 Task: Add an event with the title Candidate Final Interview Round, date '2024/04/14', time 7:30 AM to 9:30 AMand add a description: The training workshop will be facilitated by experienced leadership experts who will provide guidance, insights, and practical tips throughout the session. Participants will have ample opportunities to ask questions, share experiences, and receive personalized feedback on their leadership development., put the event into Red category, logged in from the account softage.2@softage.netand send the event invitation to softage.6@softage.net and softage.7@softage.net. Set a reminder for the event 2 hour before
Action: Mouse moved to (93, 94)
Screenshot: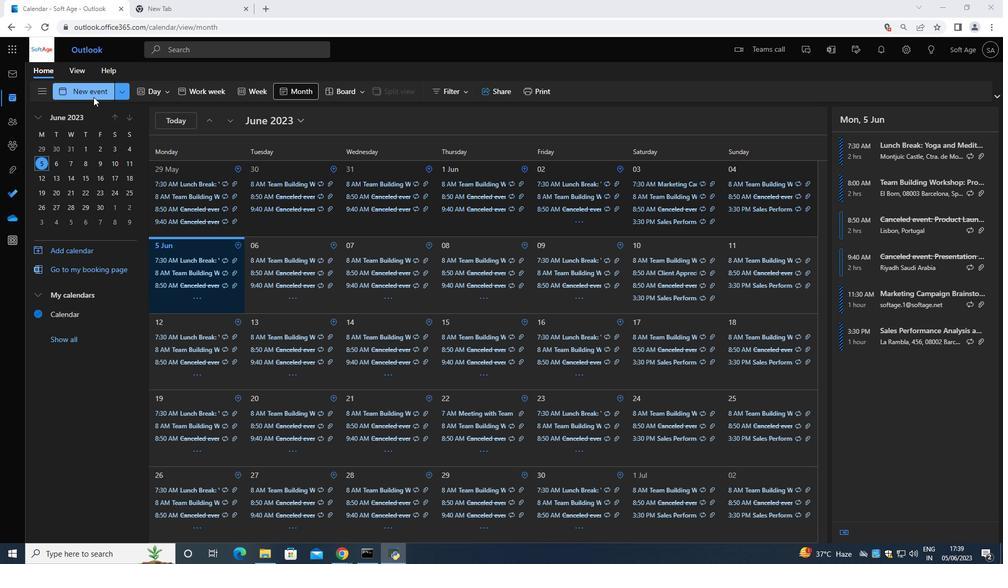 
Action: Mouse pressed left at (93, 94)
Screenshot: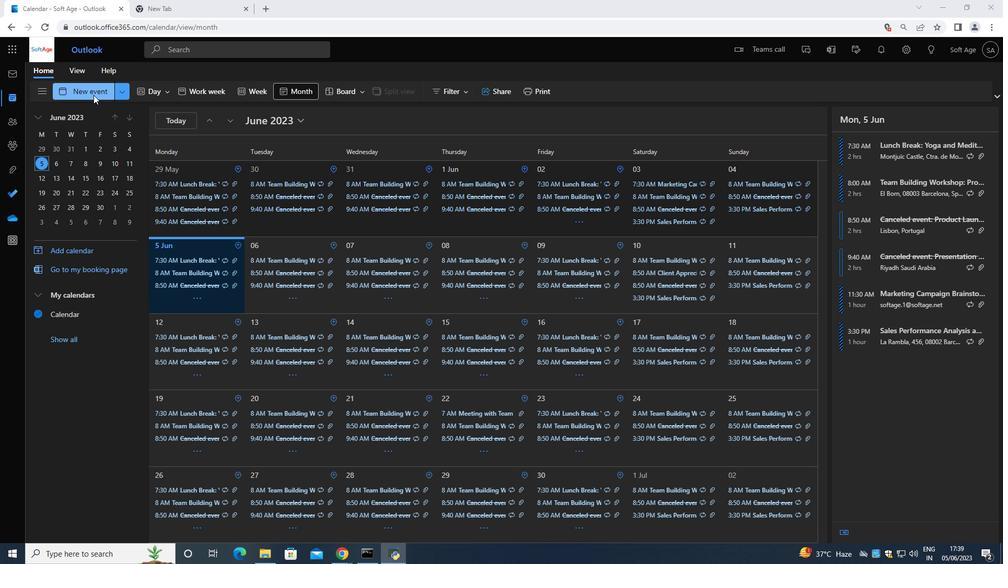 
Action: Mouse moved to (237, 145)
Screenshot: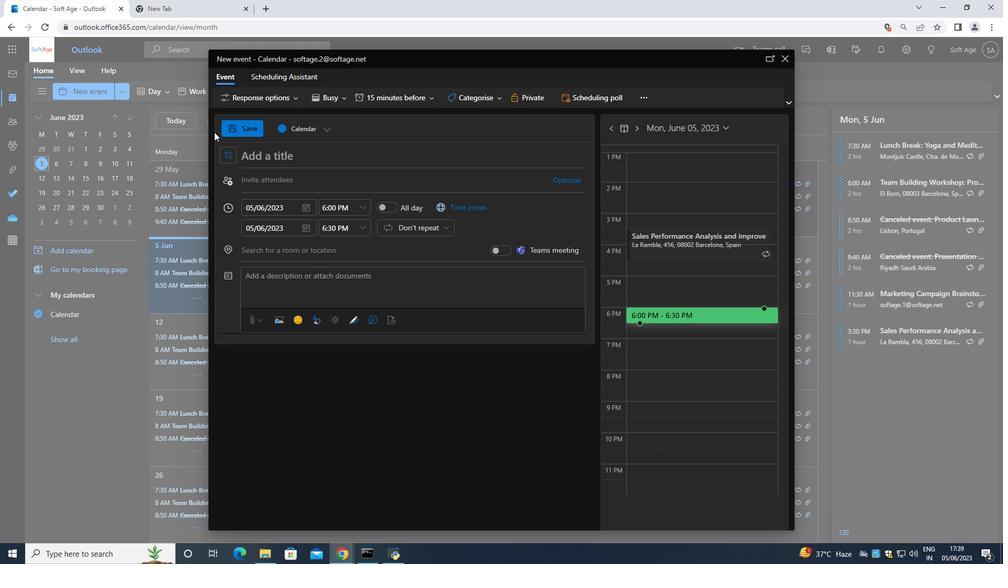 
Action: Key pressed <Key.shift>Candidate<Key.space><Key.shift><Key.shift><Key.shift><Key.shift><Key.shift><Key.shift><Key.shift><Key.shift>Final<Key.space><Key.shift><Key.shift><Key.shift><Key.shift><Key.shift><Key.shift><Key.shift><Key.shift><Key.shift><Key.shift><Key.shift><Key.shift><Key.shift>Interview<Key.space><Key.shift>Round<Key.space>
Screenshot: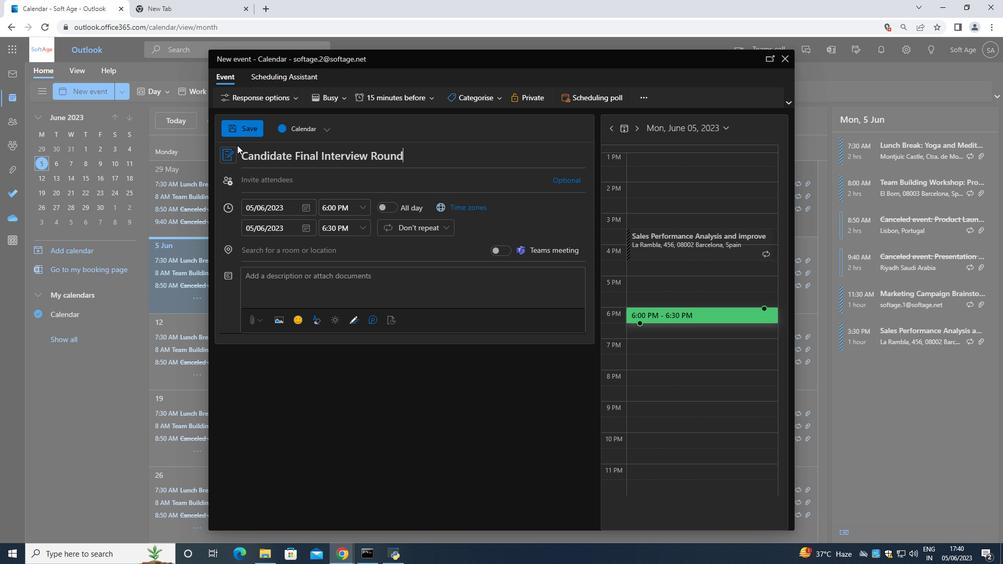 
Action: Mouse moved to (308, 212)
Screenshot: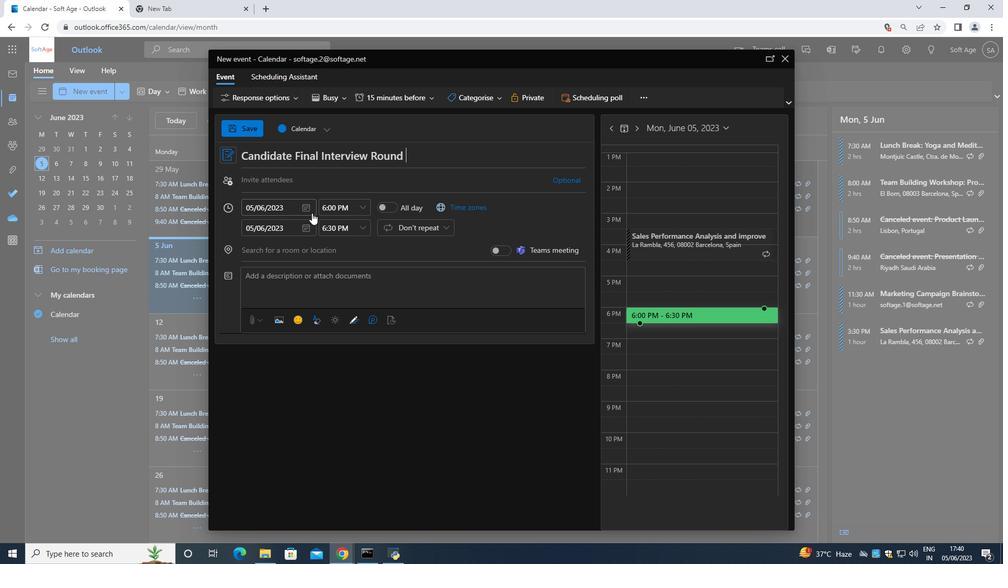 
Action: Mouse pressed left at (308, 212)
Screenshot: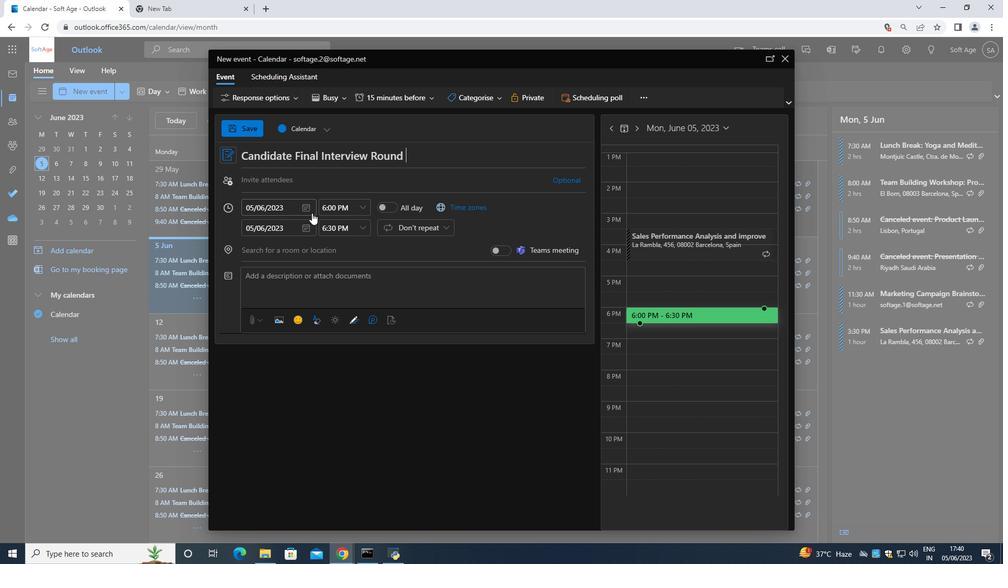 
Action: Mouse moved to (339, 224)
Screenshot: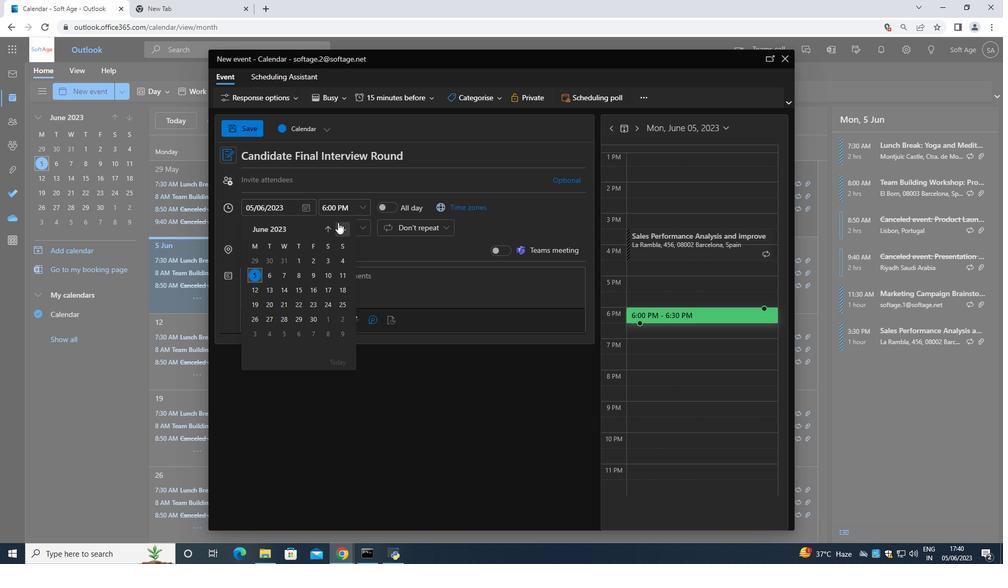 
Action: Mouse pressed left at (339, 224)
Screenshot: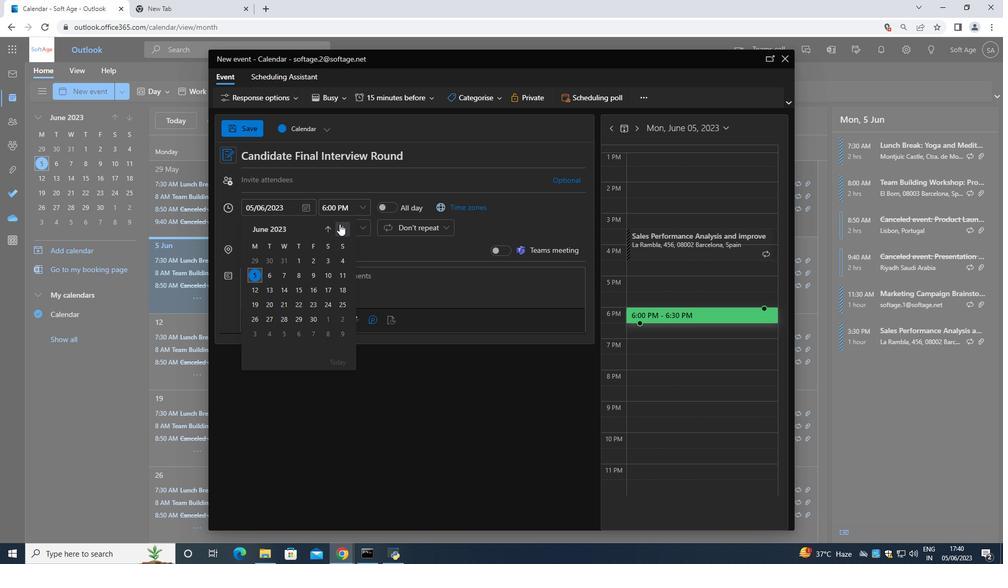 
Action: Mouse pressed left at (339, 224)
Screenshot: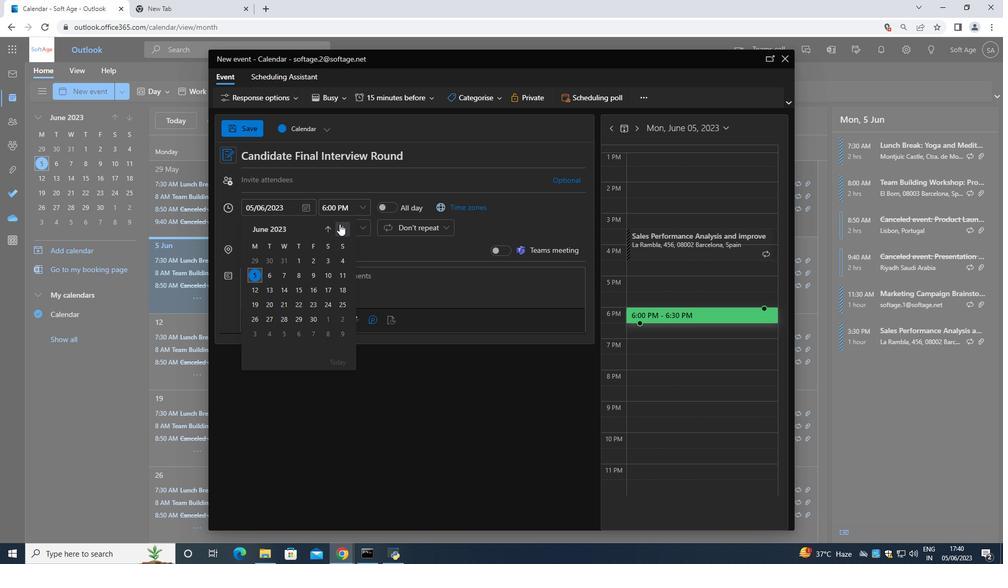 
Action: Mouse moved to (339, 224)
Screenshot: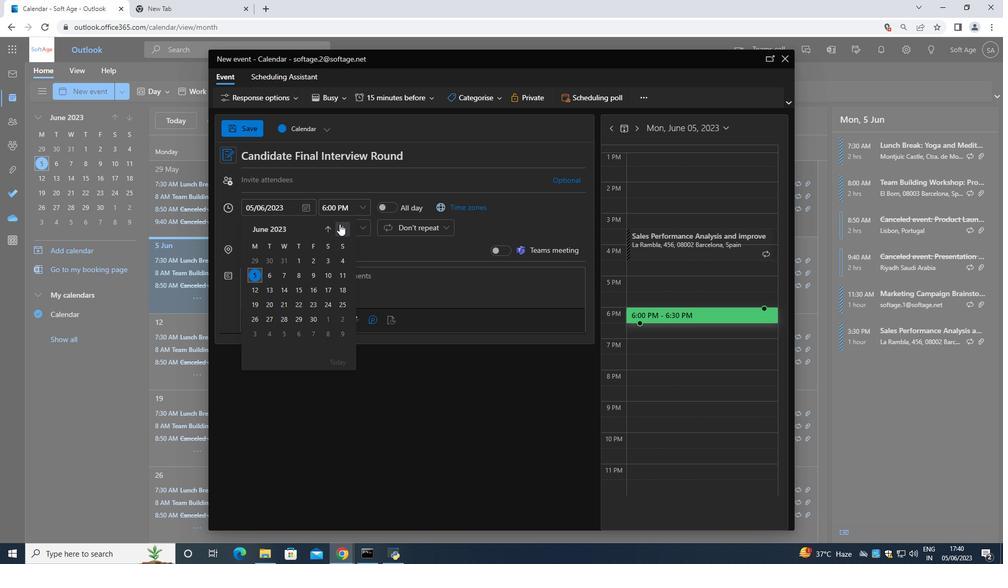 
Action: Mouse pressed left at (339, 224)
Screenshot: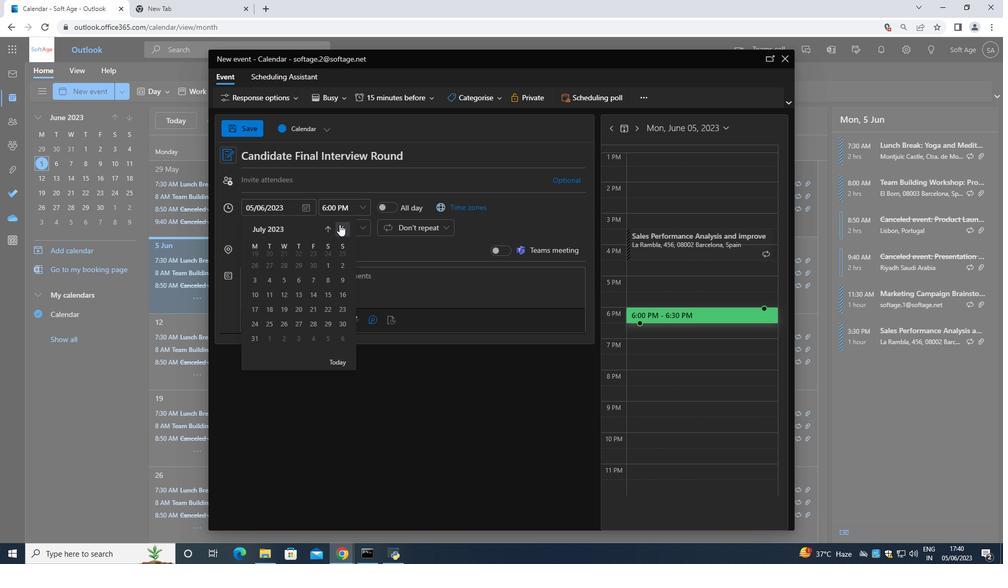 
Action: Mouse pressed left at (339, 224)
Screenshot: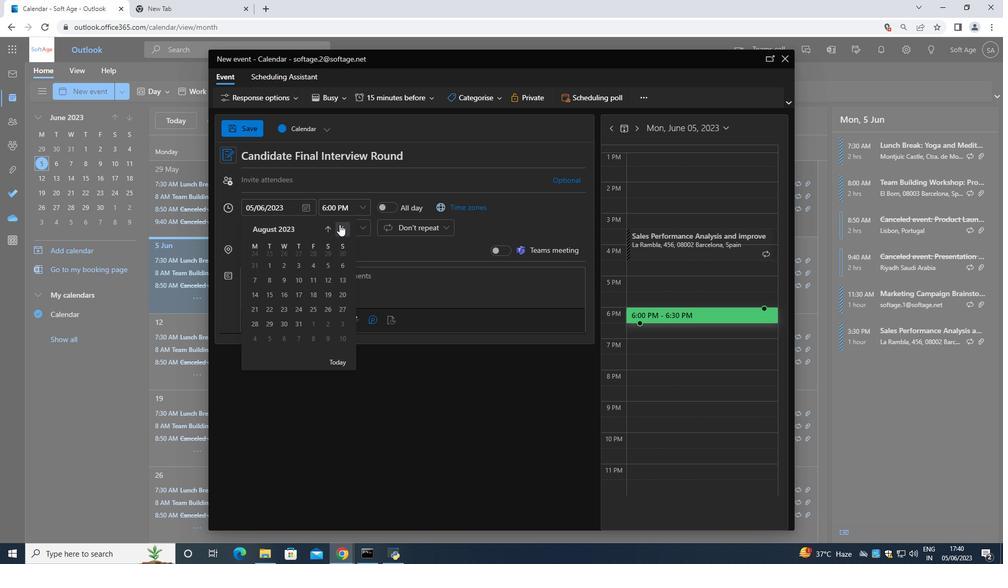 
Action: Mouse moved to (340, 224)
Screenshot: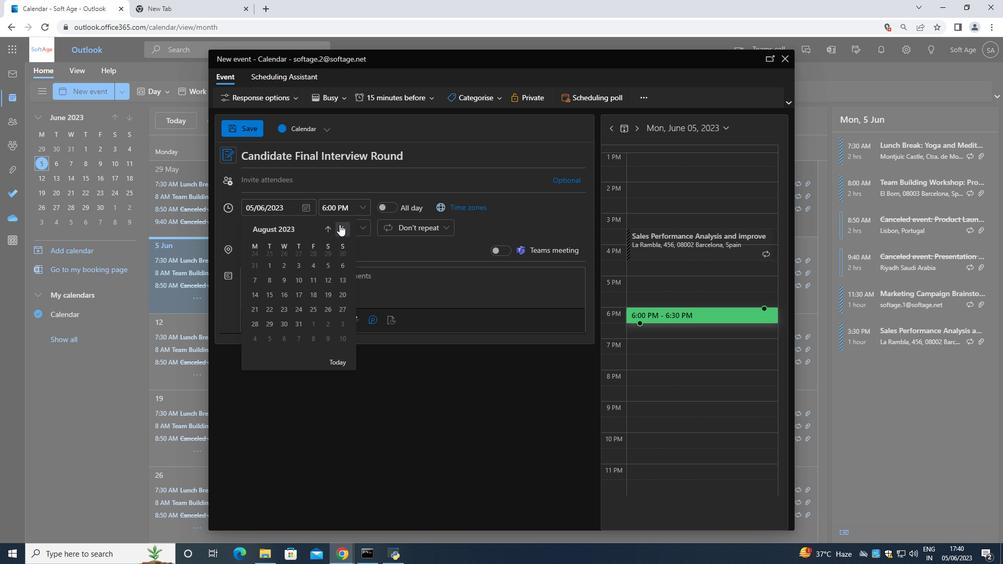 
Action: Mouse pressed left at (340, 224)
Screenshot: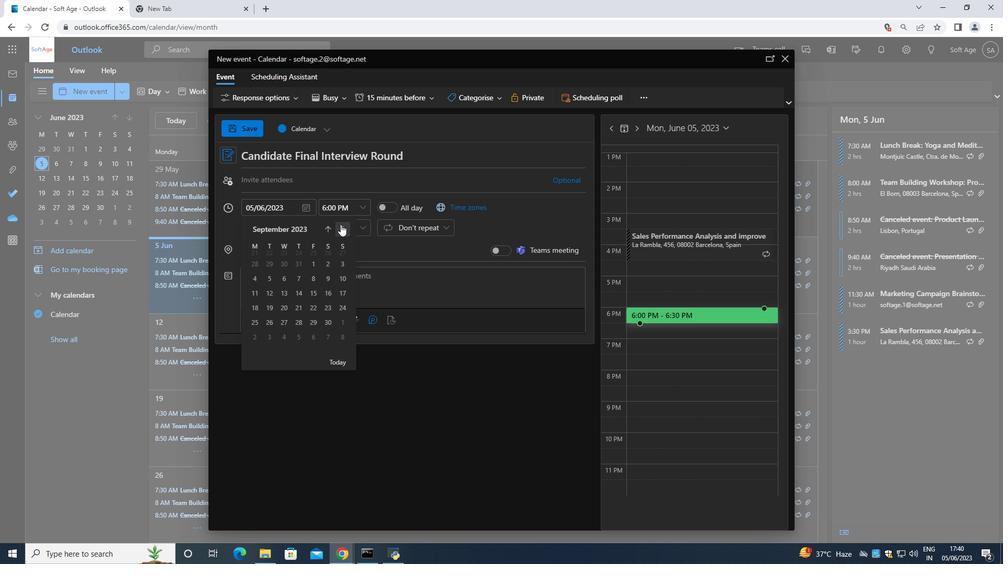 
Action: Mouse pressed left at (340, 224)
Screenshot: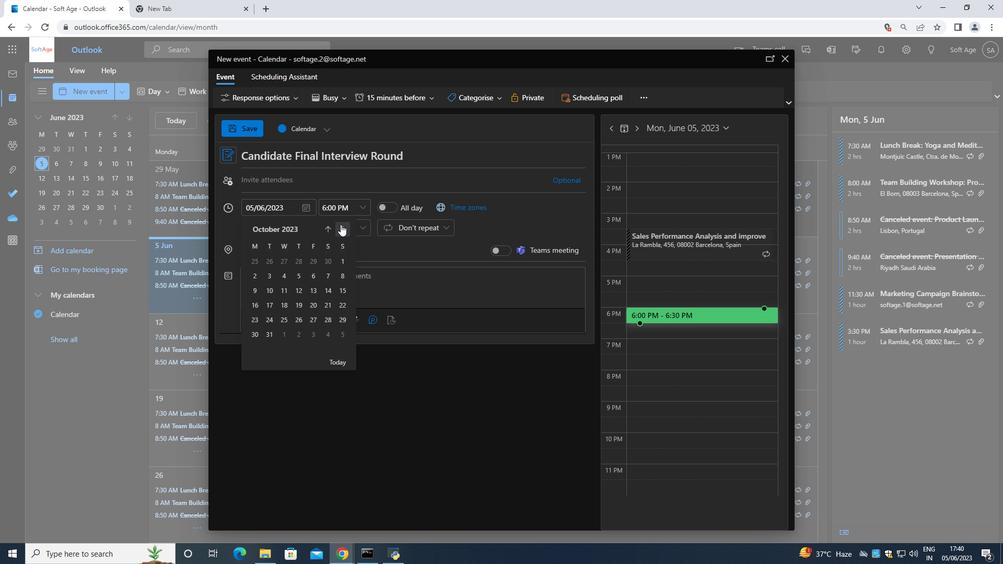 
Action: Mouse pressed left at (340, 224)
Screenshot: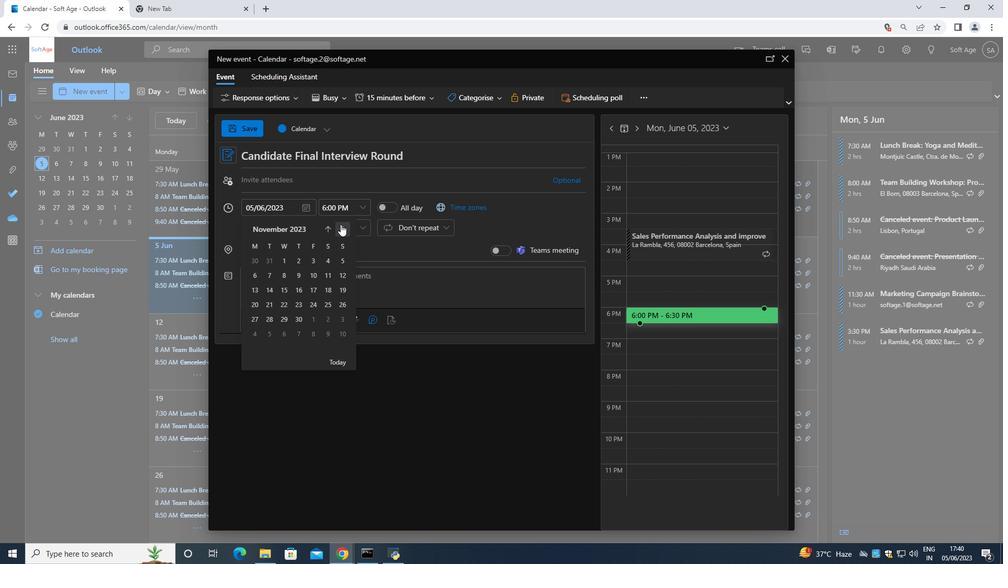 
Action: Mouse pressed left at (340, 224)
Screenshot: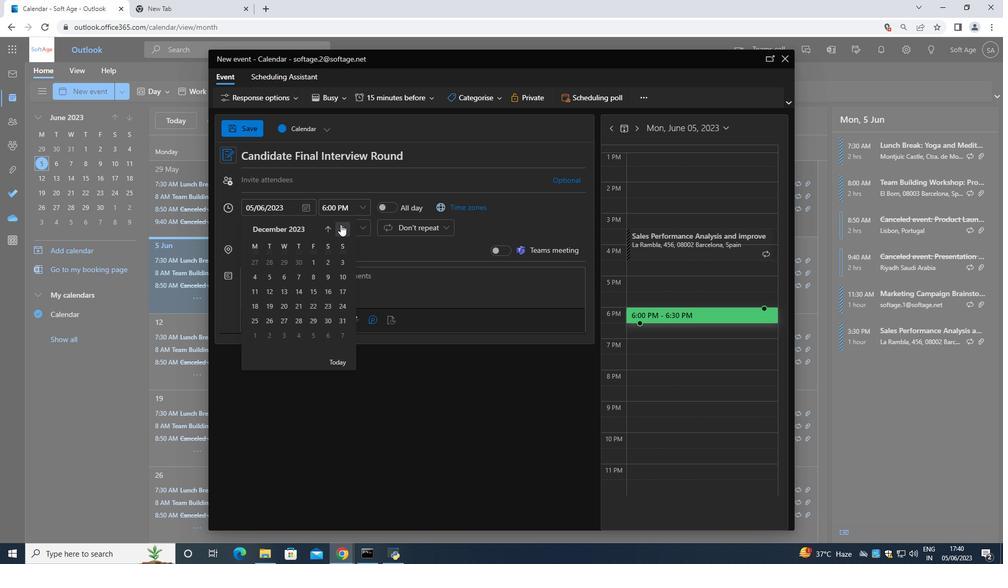 
Action: Mouse pressed left at (340, 224)
Screenshot: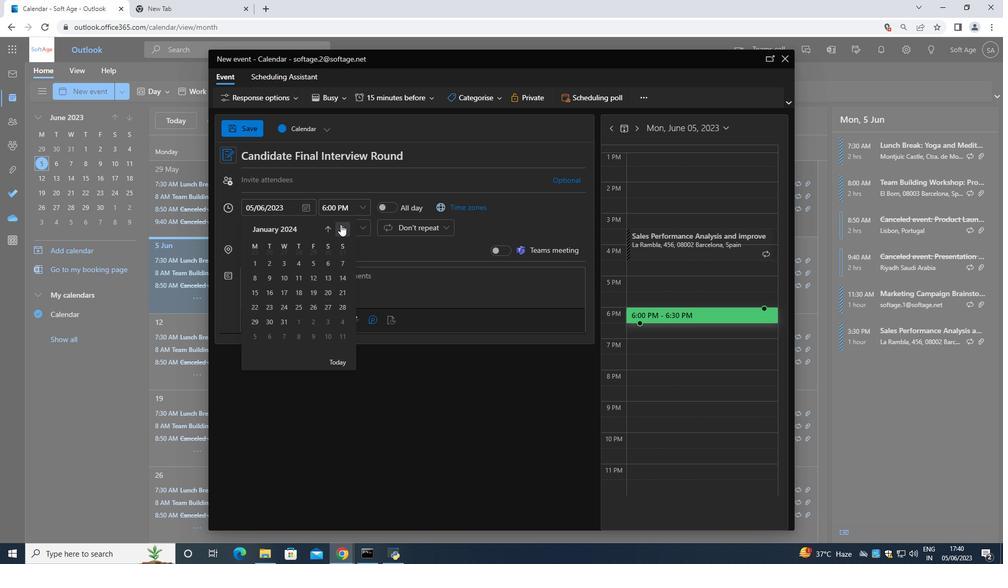 
Action: Mouse pressed left at (340, 224)
Screenshot: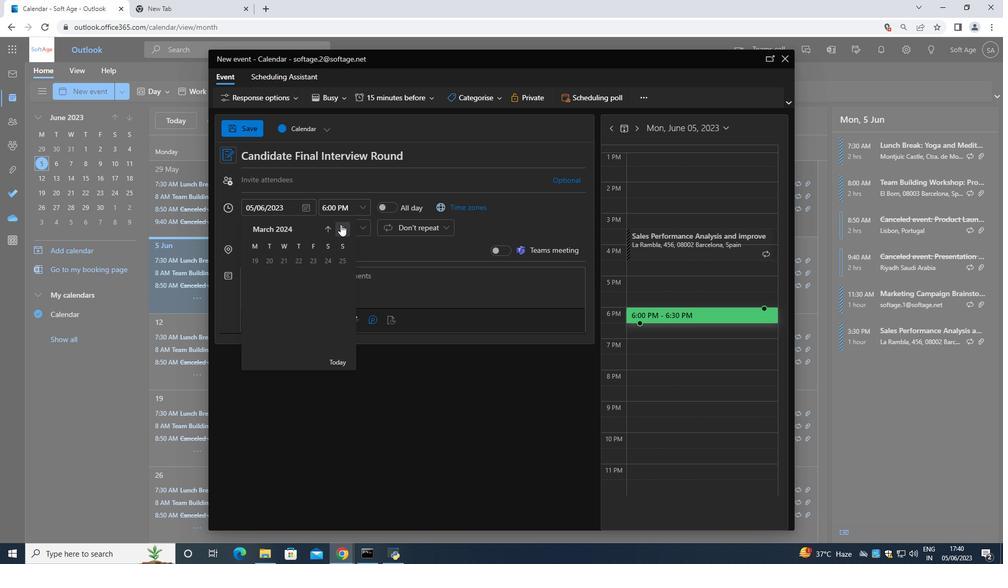 
Action: Mouse moved to (339, 275)
Screenshot: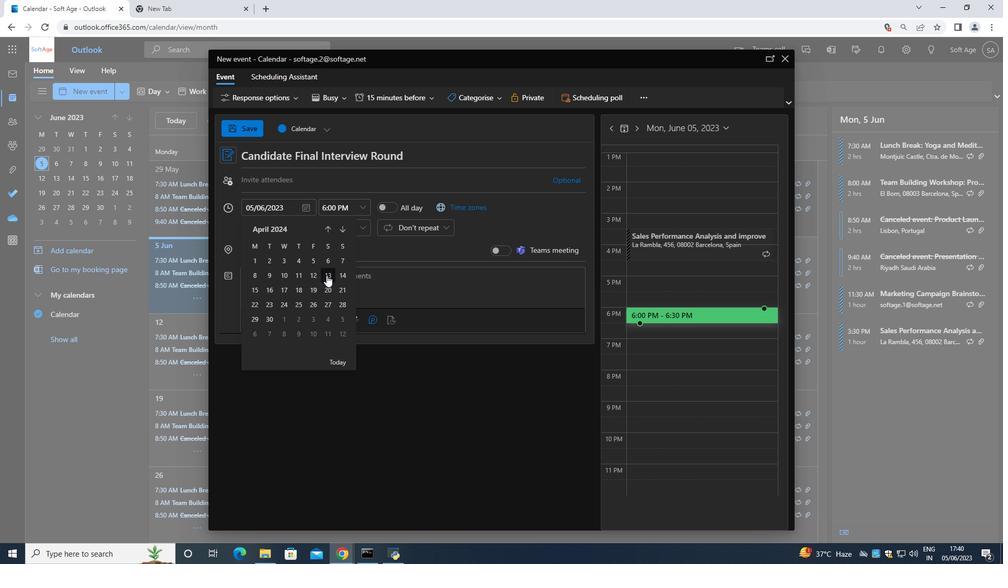 
Action: Mouse pressed left at (339, 275)
Screenshot: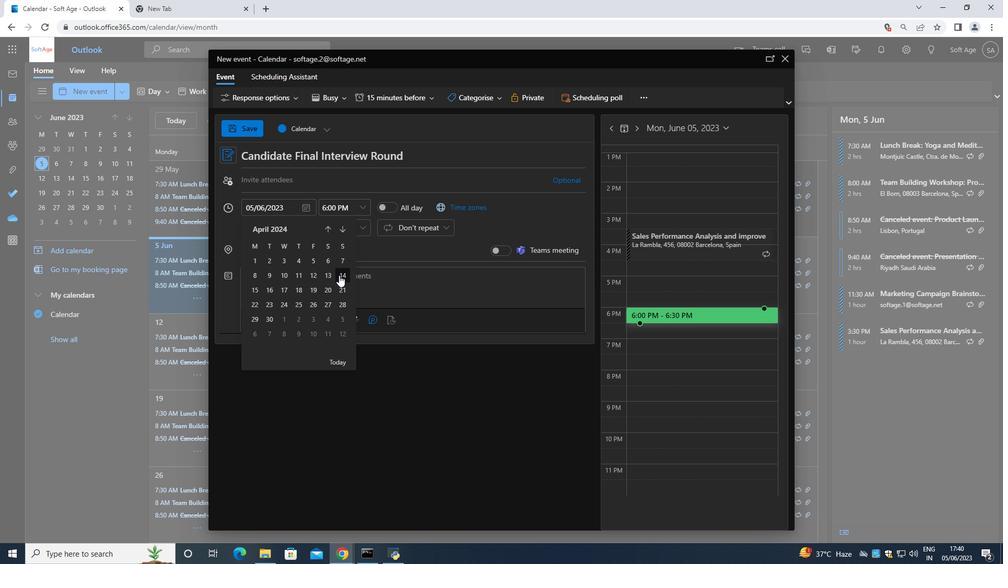 
Action: Mouse moved to (358, 208)
Screenshot: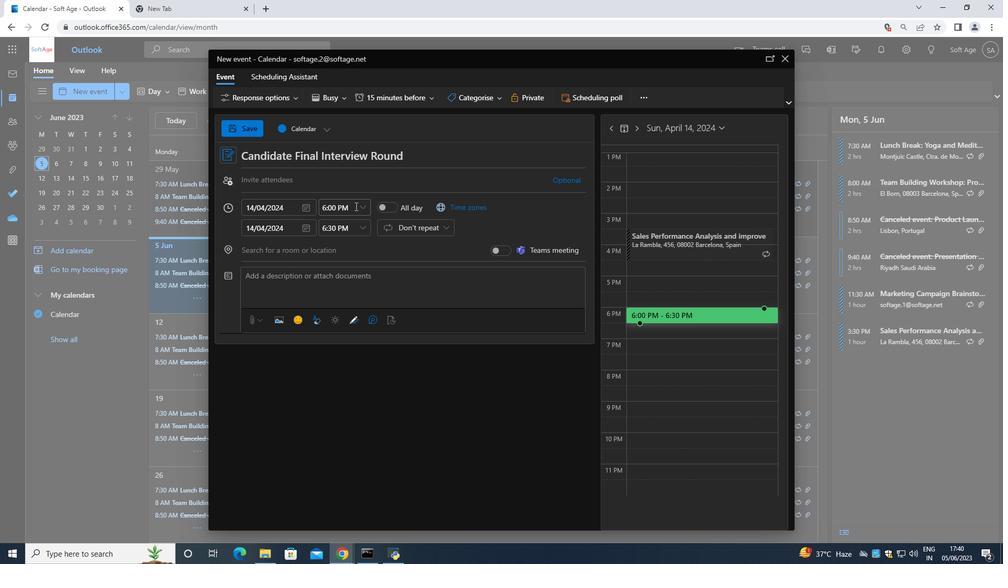 
Action: Mouse pressed left at (358, 208)
Screenshot: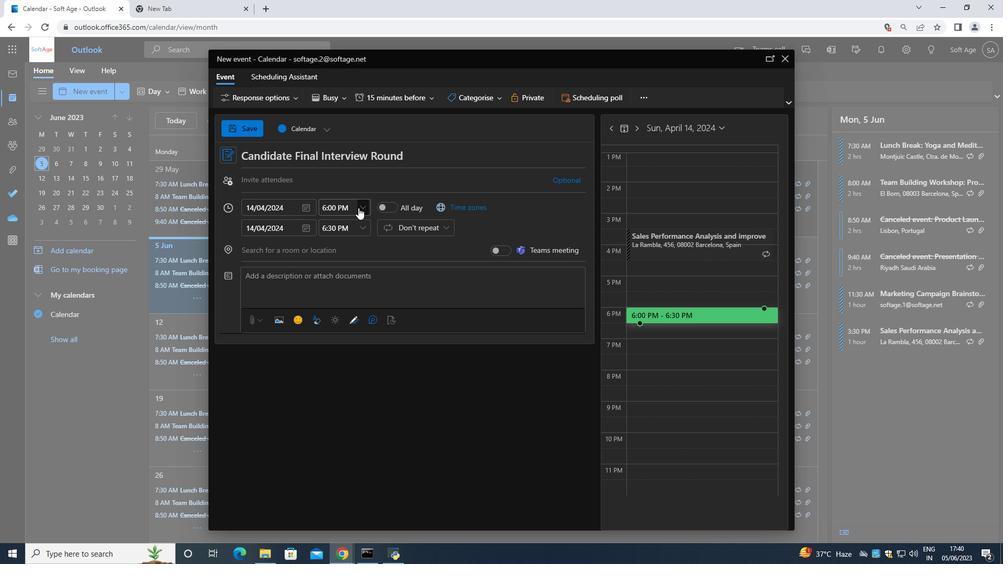 
Action: Mouse moved to (351, 235)
Screenshot: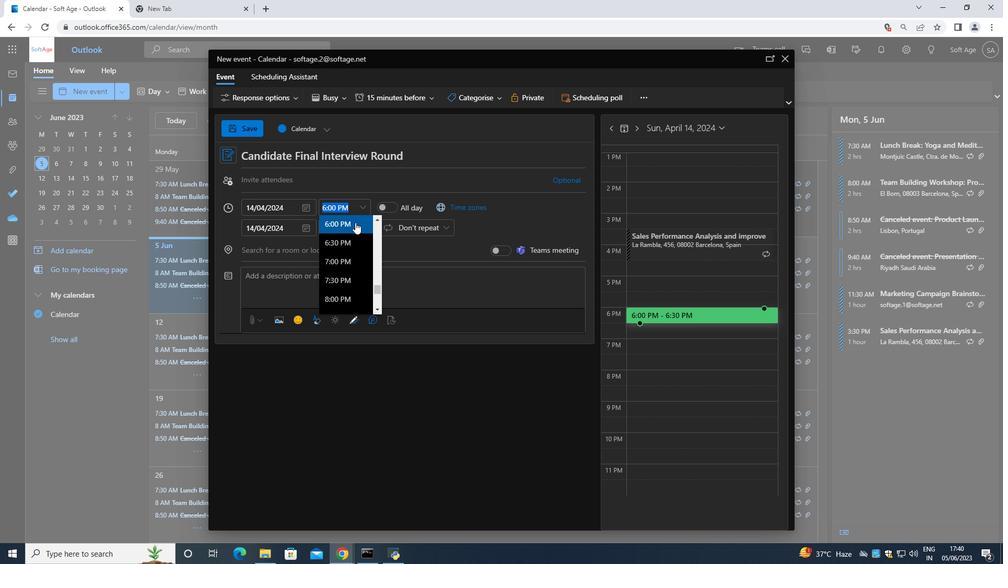 
Action: Mouse scrolled (351, 235) with delta (0, 0)
Screenshot: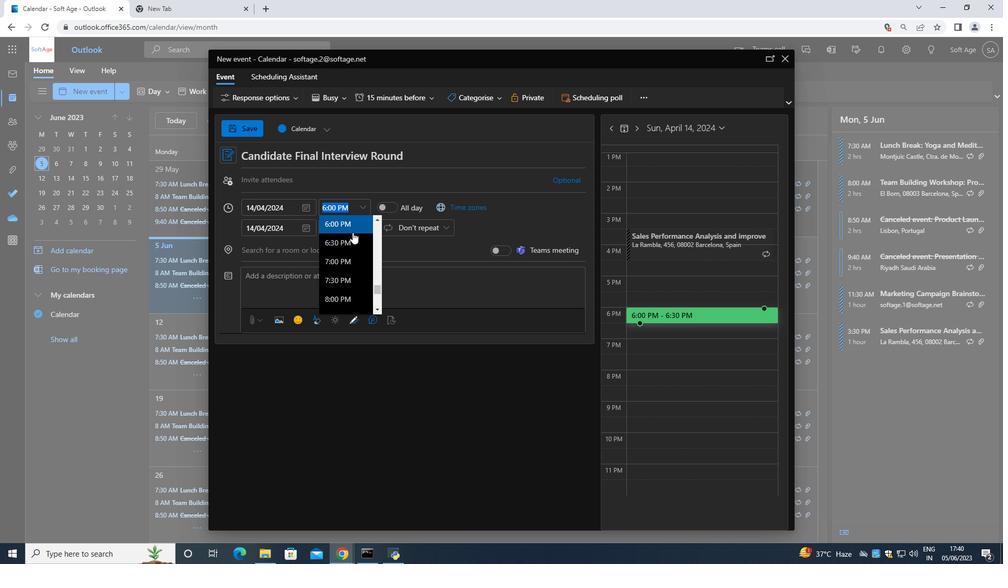 
Action: Mouse scrolled (351, 235) with delta (0, 0)
Screenshot: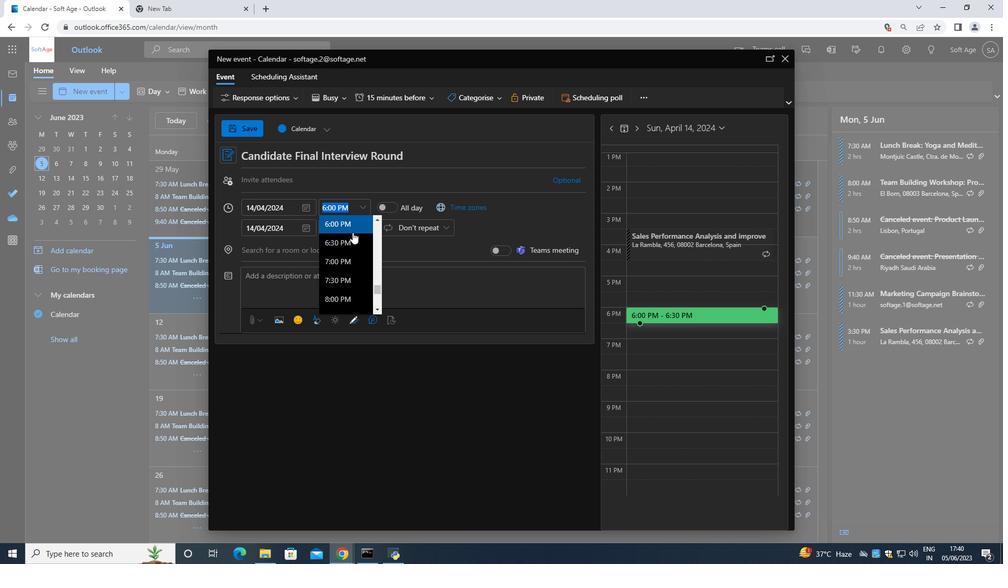 
Action: Mouse moved to (351, 235)
Screenshot: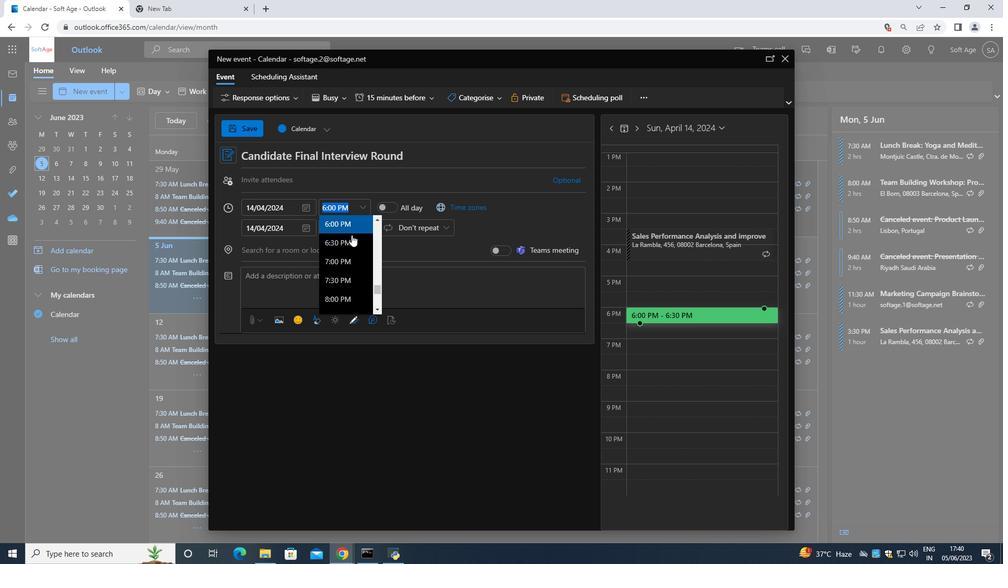 
Action: Mouse scrolled (351, 235) with delta (0, 0)
Screenshot: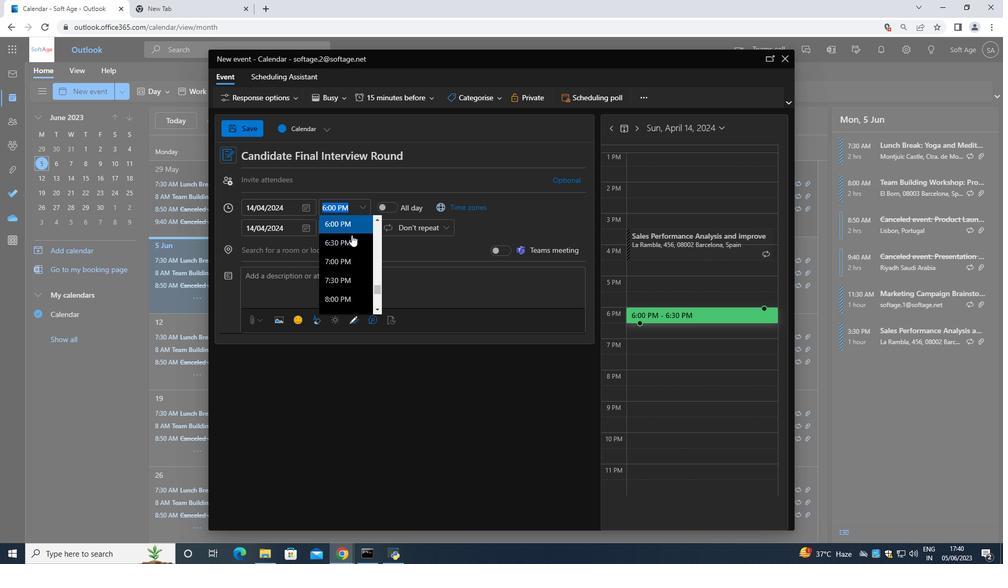 
Action: Mouse scrolled (351, 235) with delta (0, 0)
Screenshot: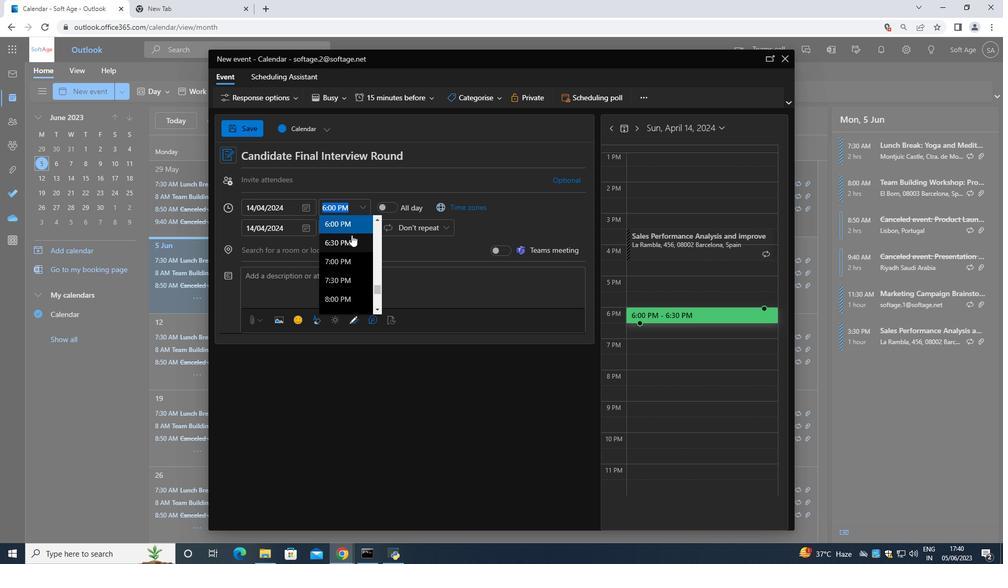 
Action: Mouse scrolled (351, 235) with delta (0, 0)
Screenshot: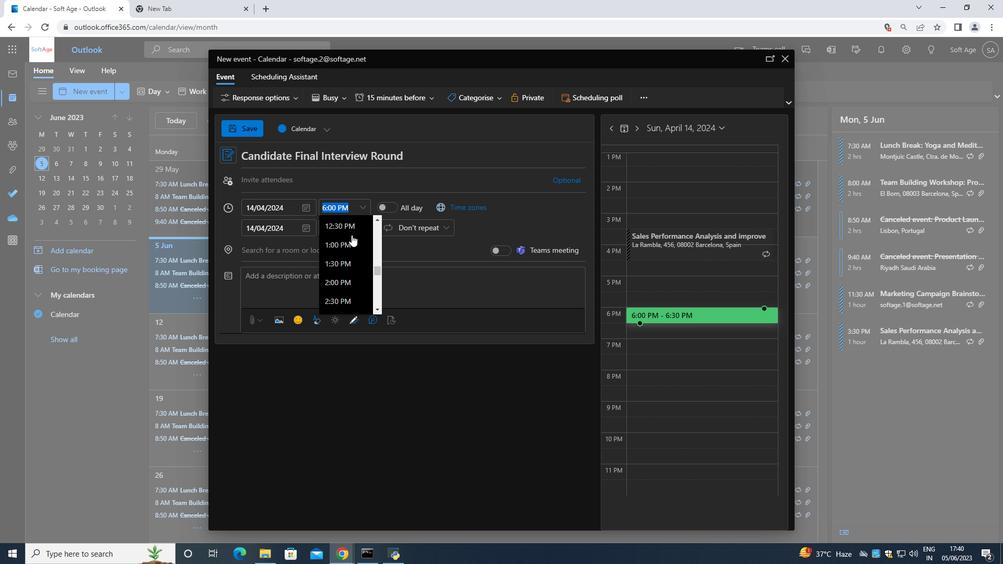 
Action: Mouse scrolled (351, 235) with delta (0, 0)
Screenshot: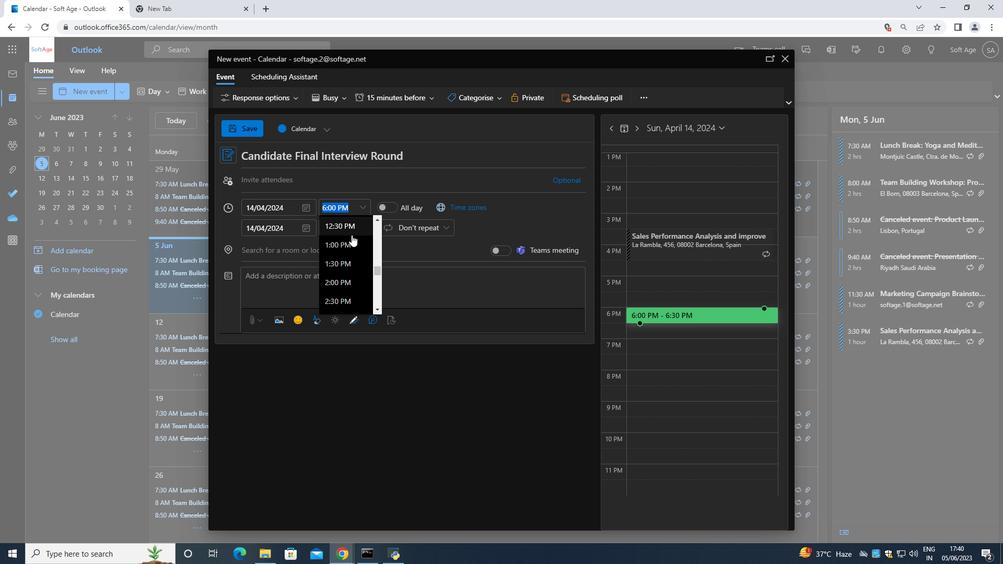 
Action: Mouse scrolled (351, 235) with delta (0, 0)
Screenshot: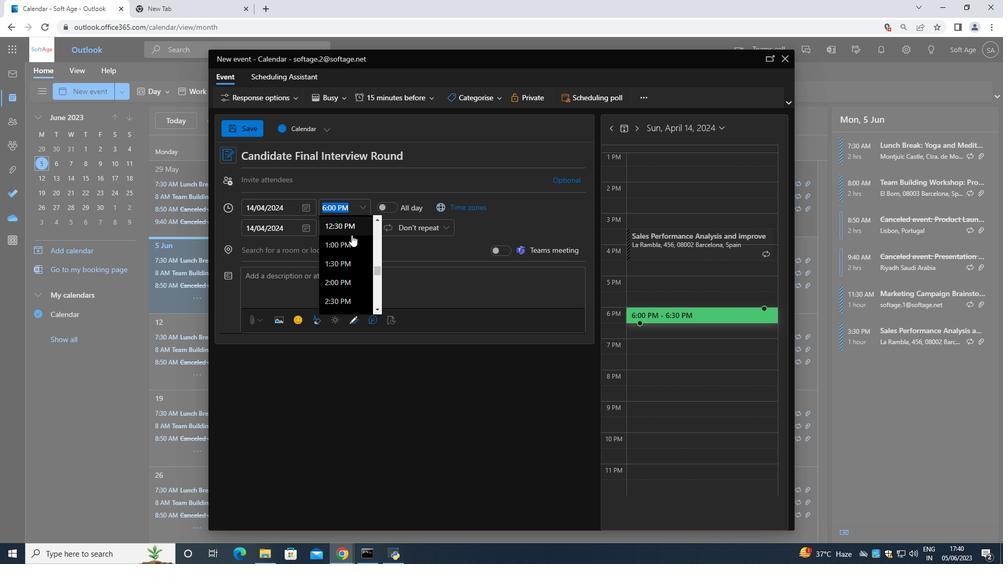 
Action: Mouse moved to (351, 238)
Screenshot: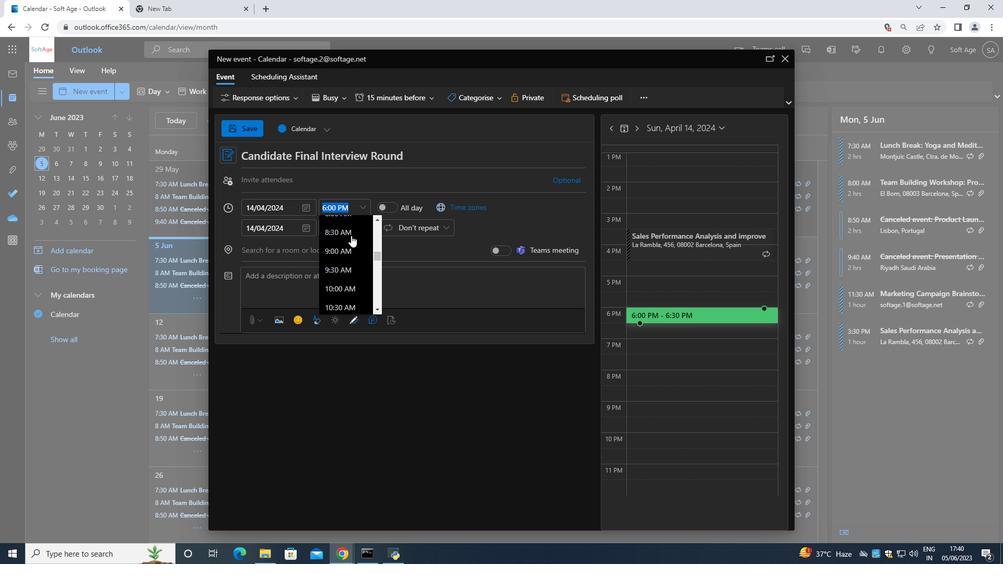 
Action: Mouse scrolled (351, 238) with delta (0, 0)
Screenshot: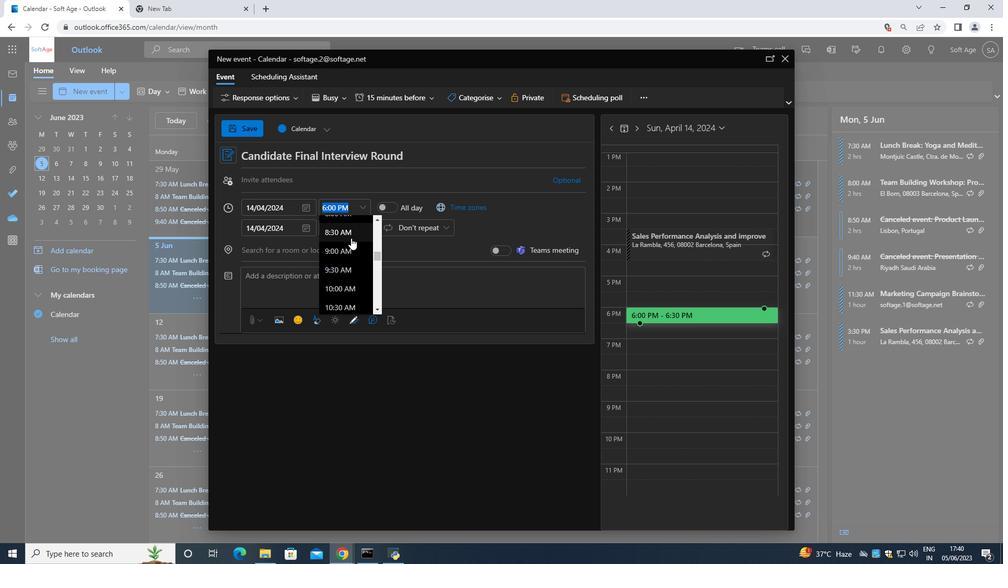
Action: Mouse moved to (348, 241)
Screenshot: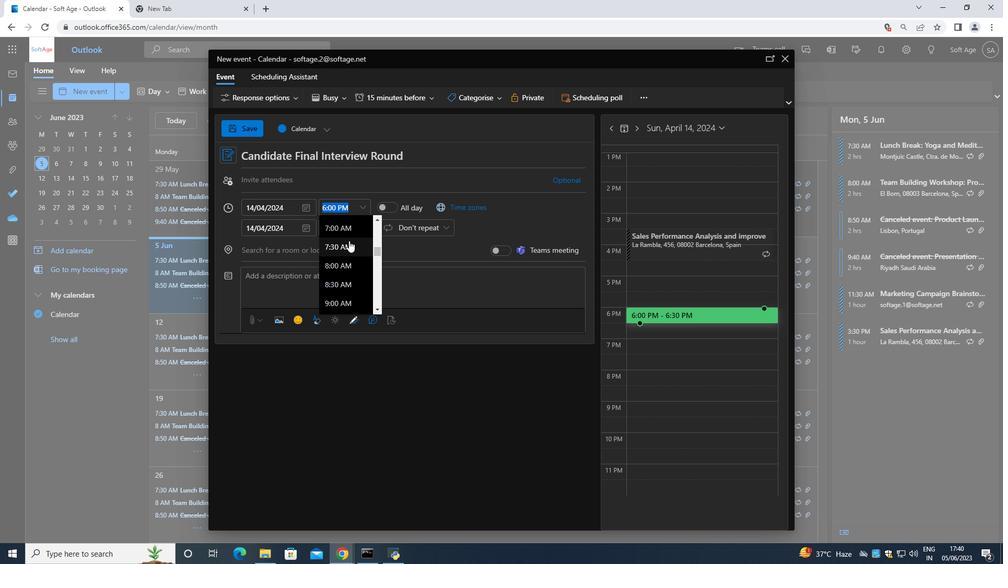 
Action: Mouse pressed left at (348, 241)
Screenshot: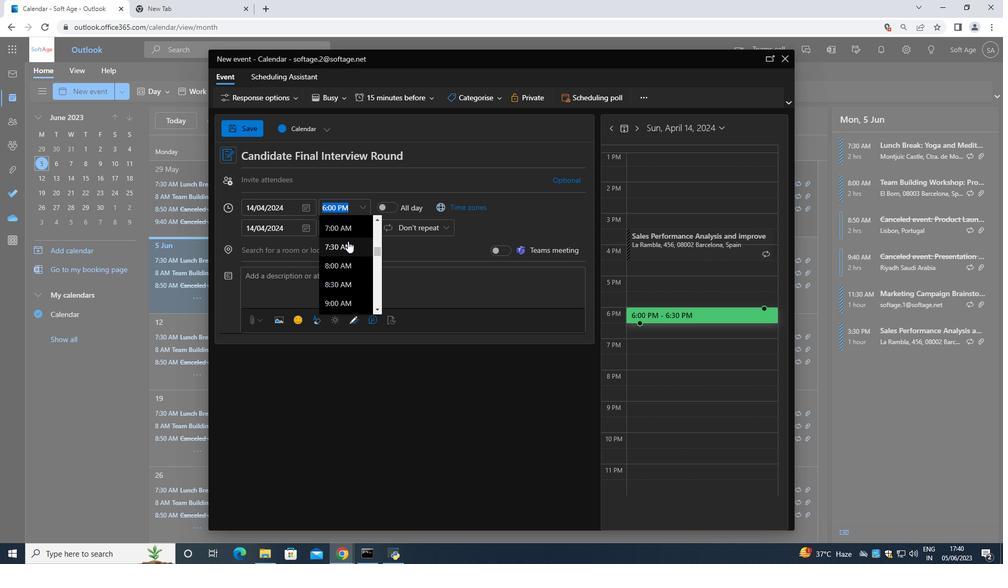 
Action: Mouse moved to (359, 230)
Screenshot: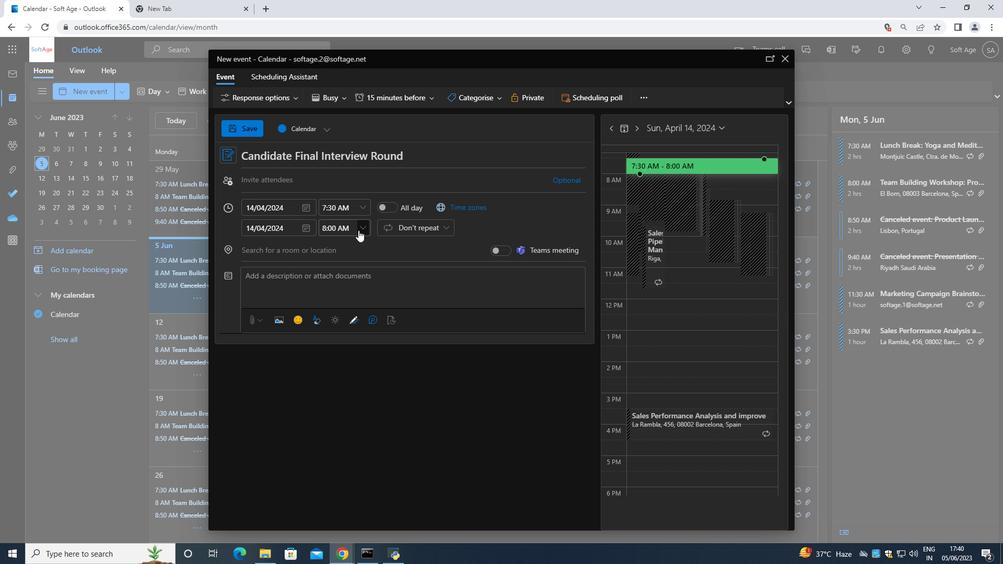 
Action: Mouse pressed left at (359, 230)
Screenshot: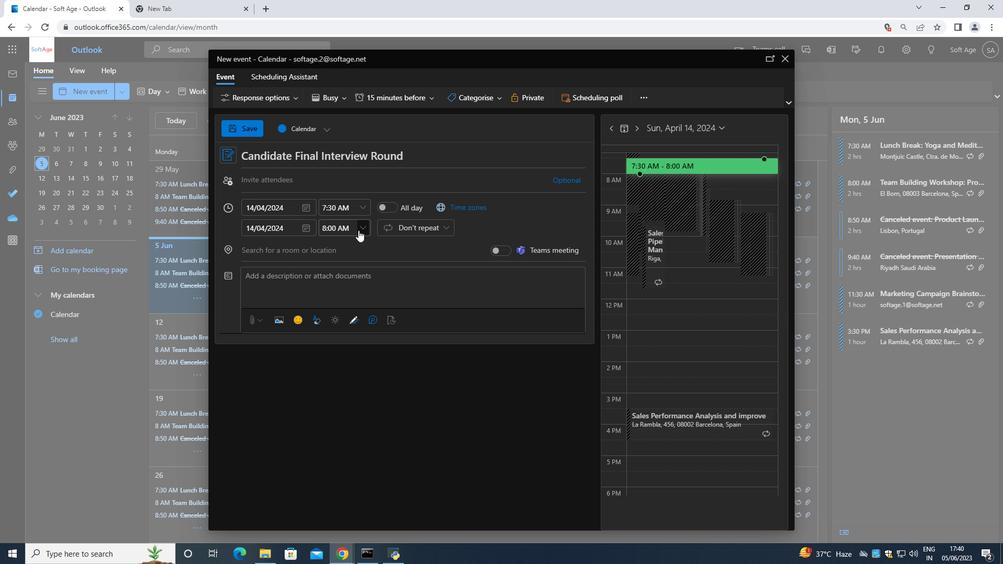 
Action: Mouse moved to (343, 300)
Screenshot: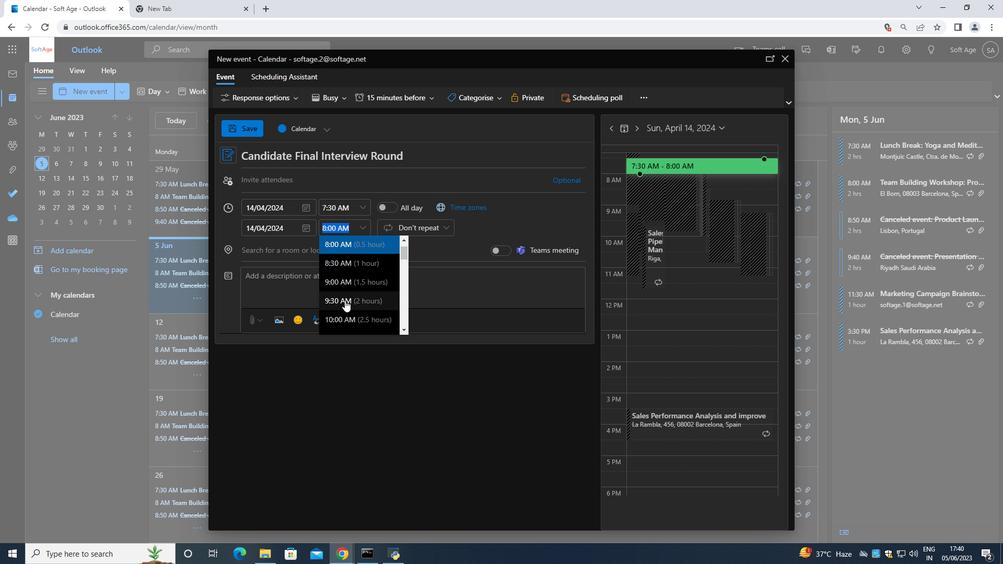 
Action: Mouse pressed left at (343, 300)
Screenshot: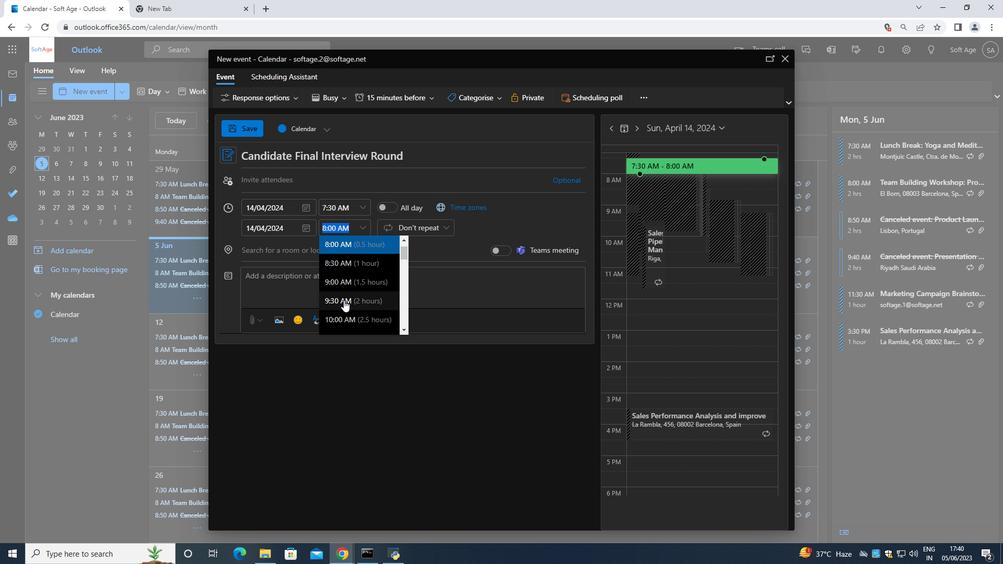
Action: Mouse moved to (331, 294)
Screenshot: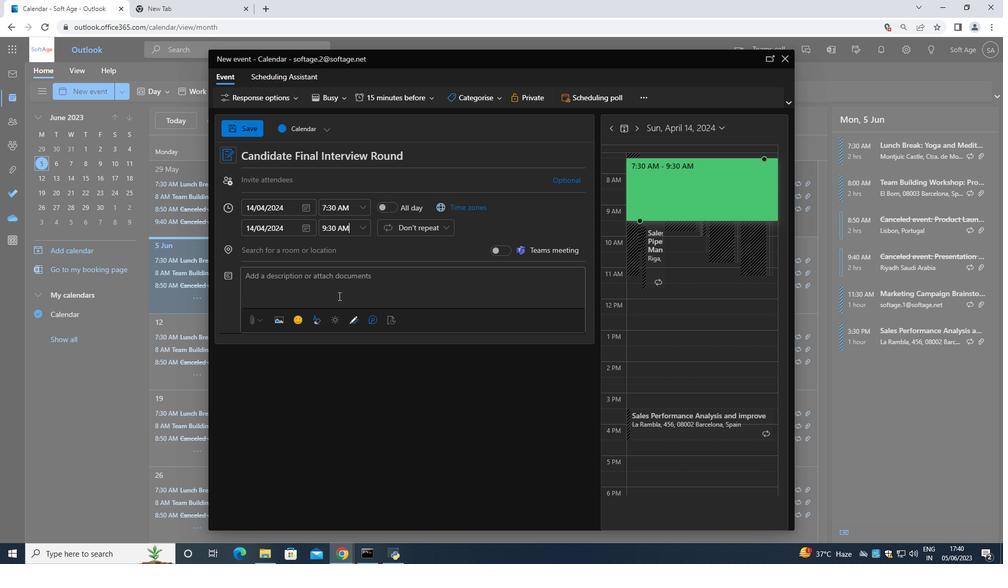 
Action: Mouse pressed left at (331, 294)
Screenshot: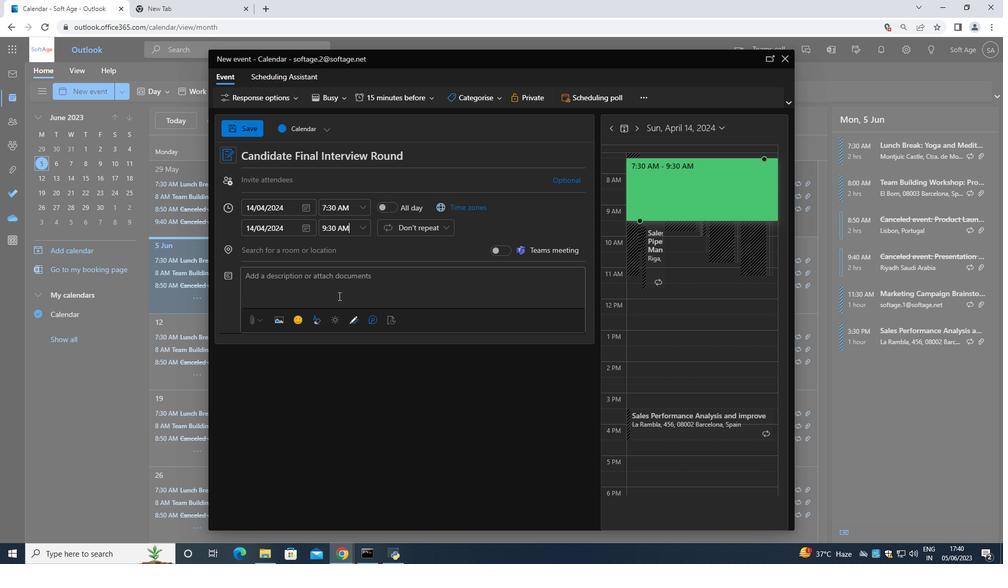 
Action: Mouse moved to (330, 294)
Screenshot: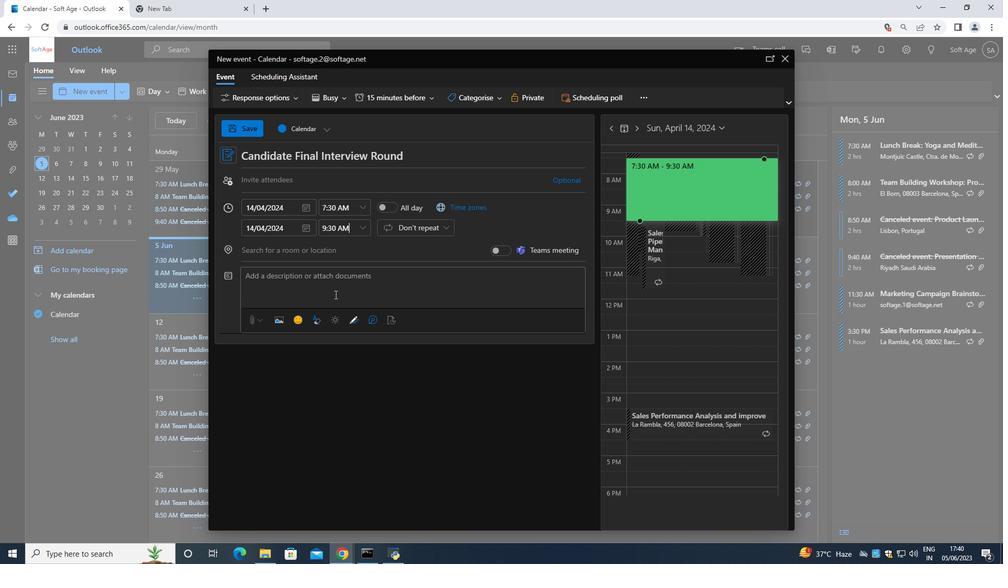 
Action: Key pressed <Key.shift><Key.shift><Key.shift><Key.shift>The<Key.space>training<Key.space>workshop<Key.space>will<Key.space>be<Key.space>facilitated<Key.space>by<Key.space>expr<Key.backspace>erienced<Key.space>leaf<Key.backspace>dership<Key.space>expre<Key.backspace><Key.backspace>erts<Key.space>who<Key.space>e<Key.backspace>will<Key.space>provide<Key.space>guidance<Key.space>,<Key.space>insights,<Key.space>and<Key.space>practical<Key.space>tips<Key.space>throughout<Key.space>the<Key.space>session<Key.space>.<Key.space>participan
Screenshot: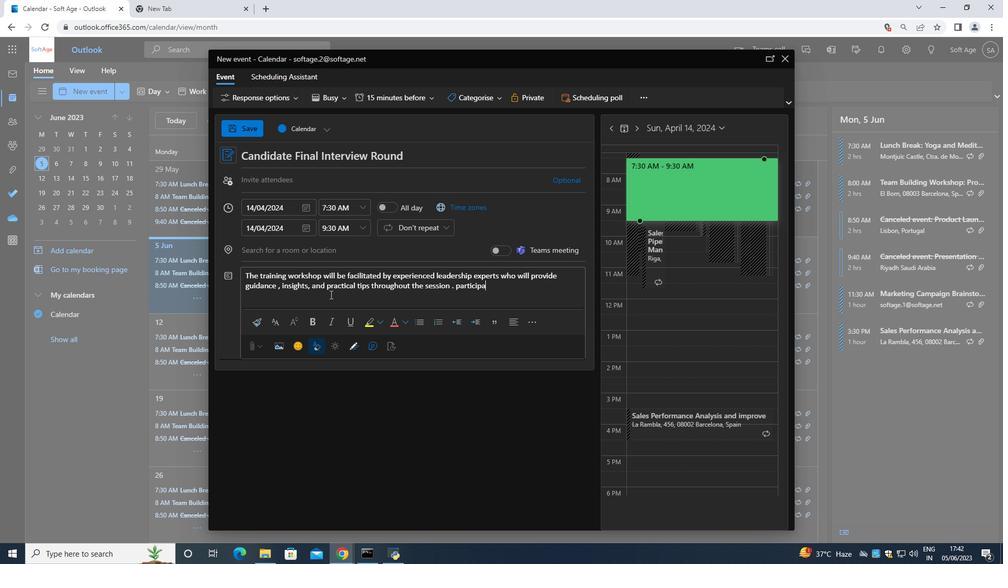
Action: Mouse moved to (330, 294)
Screenshot: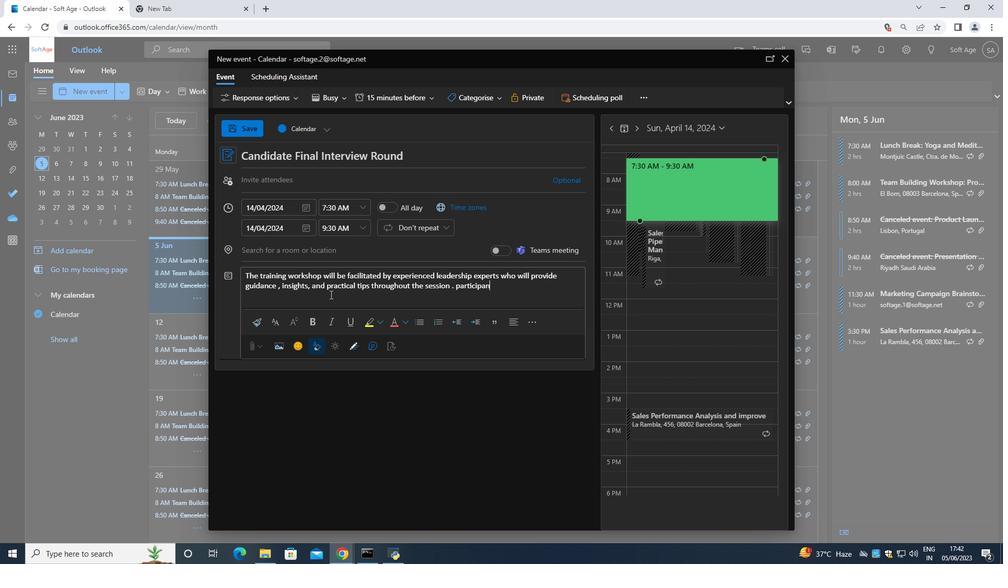 
Action: Key pressed ts<Key.space>will<Key.space>have<Key.space>ample<Key.space>opportunities<Key.space>to<Key.space>ask<Key.space>questions,<Key.space>share<Key.space>experiences,<Key.space>and<Key.space>receive<Key.space>personalized<Key.space>feedback<Key.space>on<Key.space>their<Key.space>leadership<Key.space>development<Key.space>.
Screenshot: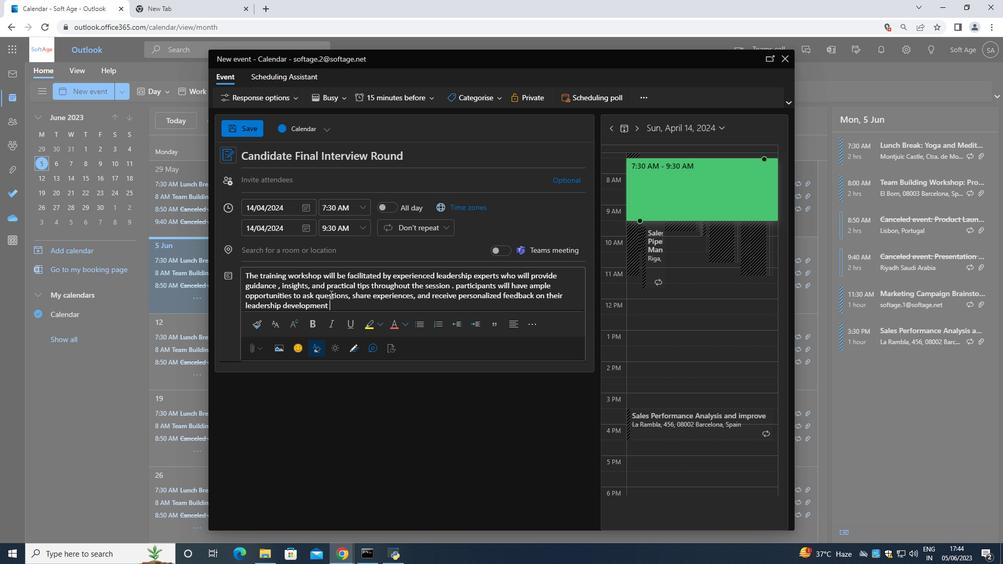 
Action: Mouse moved to (490, 103)
Screenshot: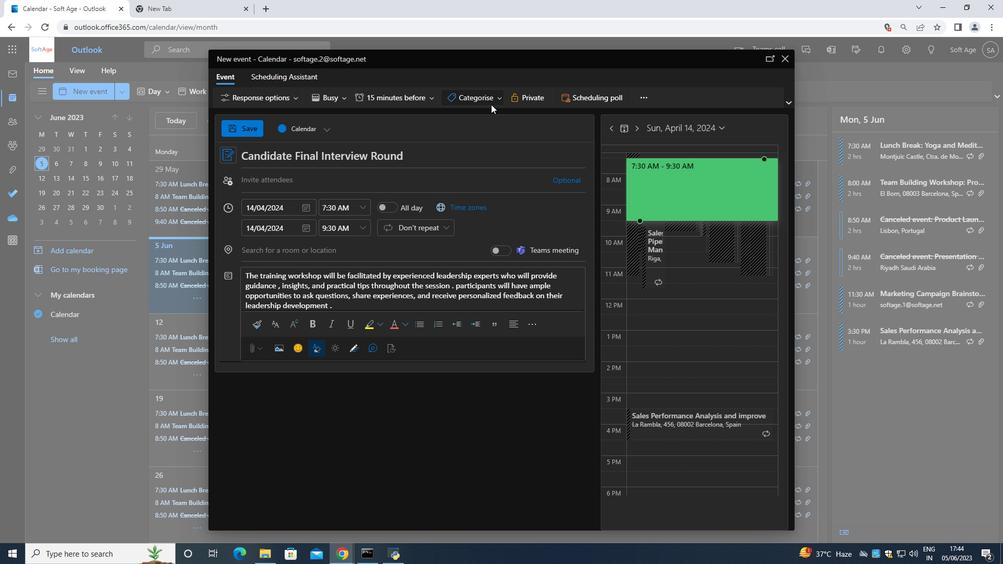 
Action: Mouse pressed left at (490, 103)
Screenshot: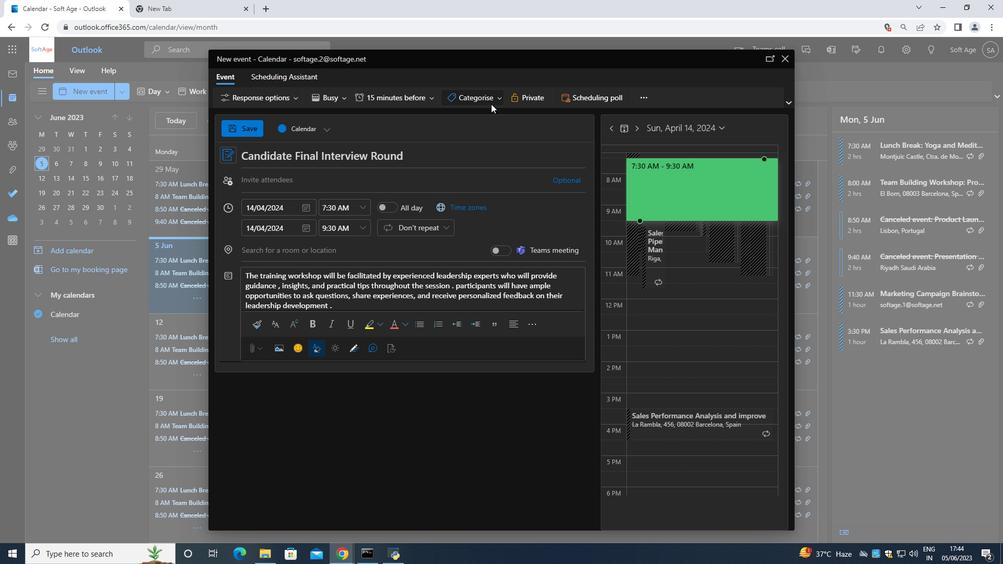 
Action: Mouse moved to (486, 190)
Screenshot: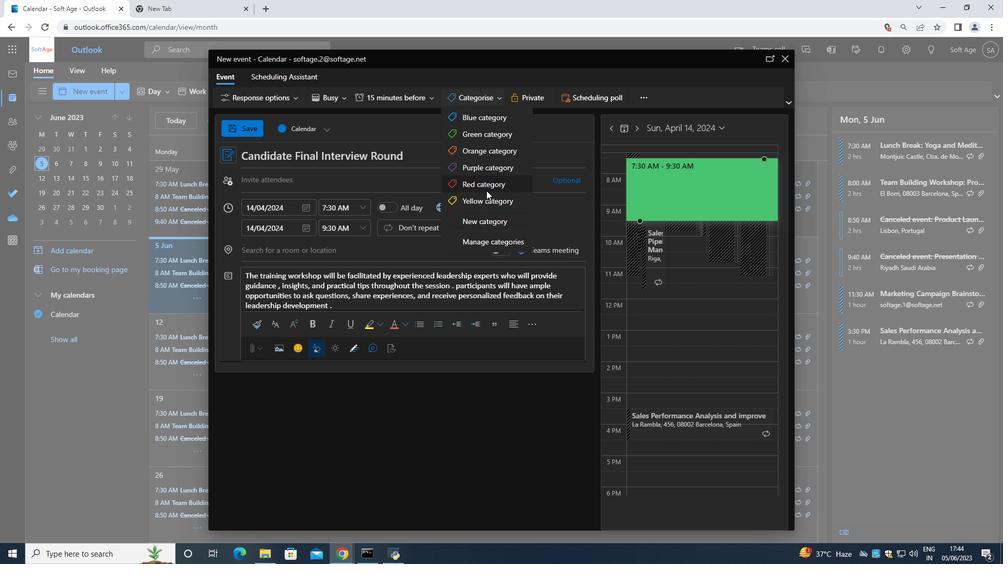 
Action: Mouse pressed left at (486, 190)
Screenshot: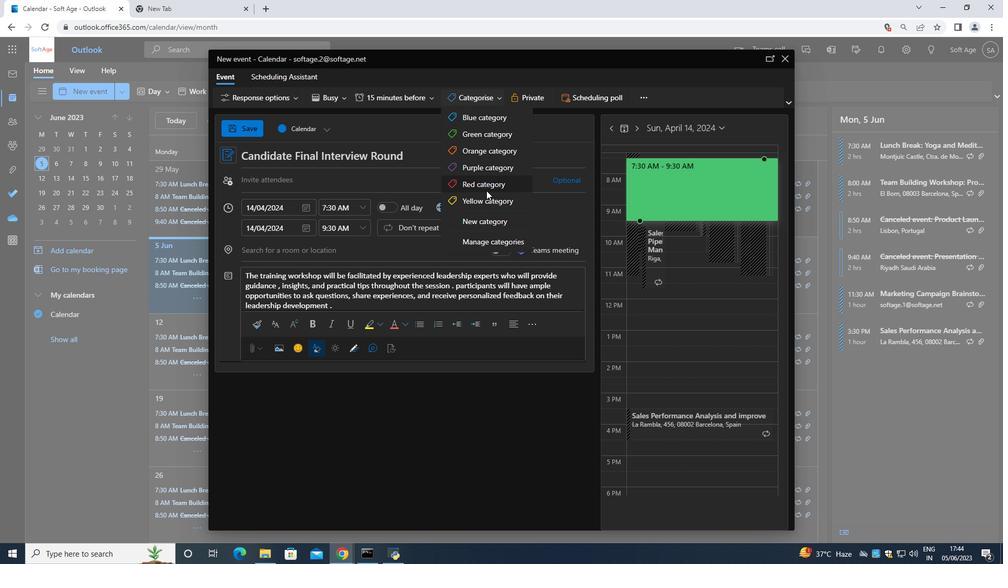 
Action: Mouse moved to (400, 179)
Screenshot: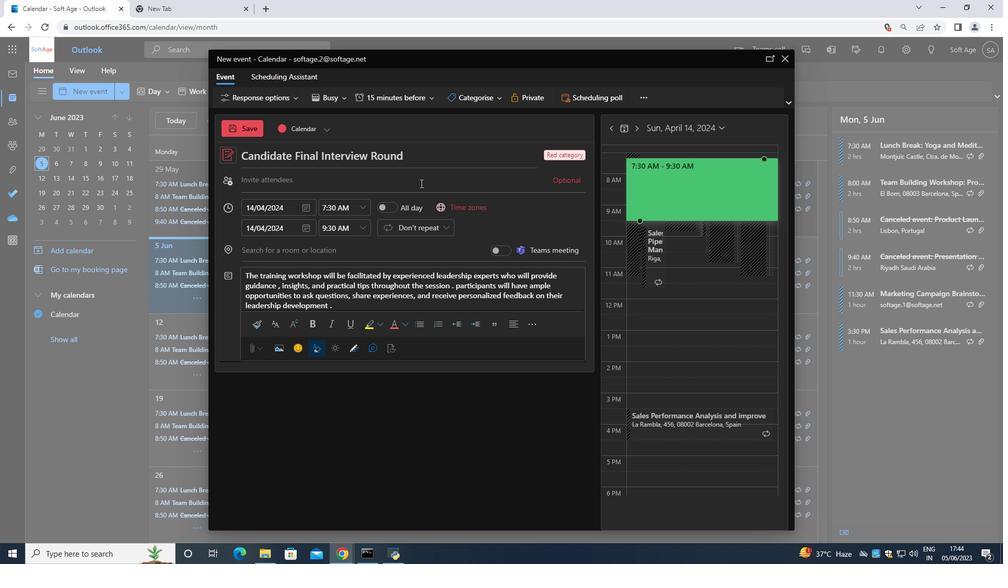 
Action: Mouse pressed left at (400, 179)
Screenshot: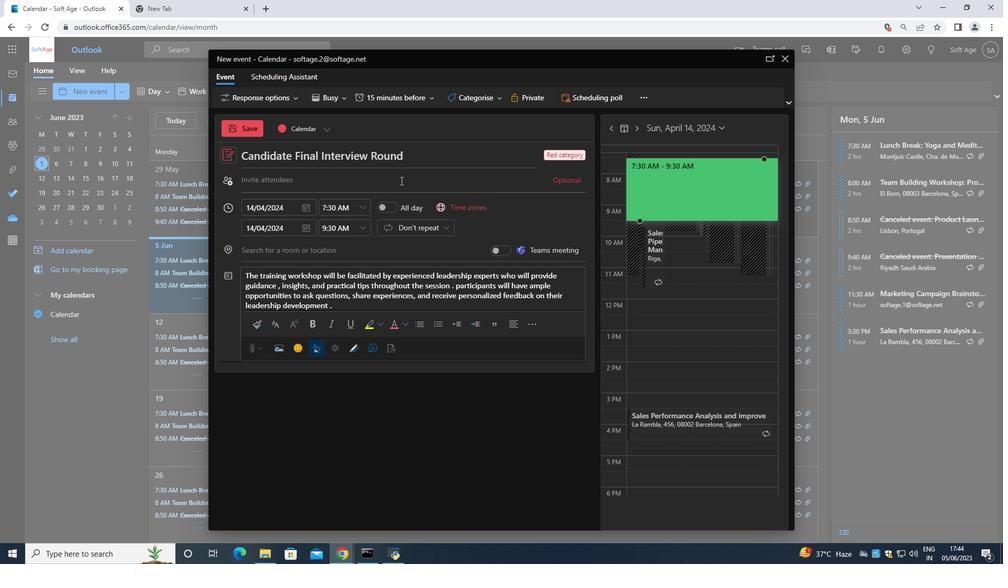 
Action: Key pressed <Key.shift>Softage.6<Key.shift>@softage.net
Screenshot: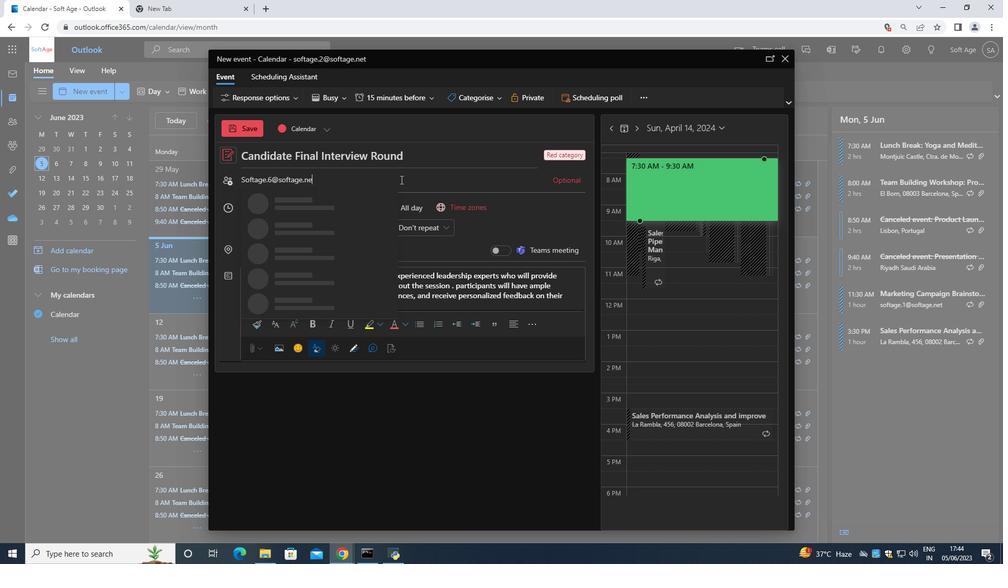 
Action: Mouse moved to (340, 198)
Screenshot: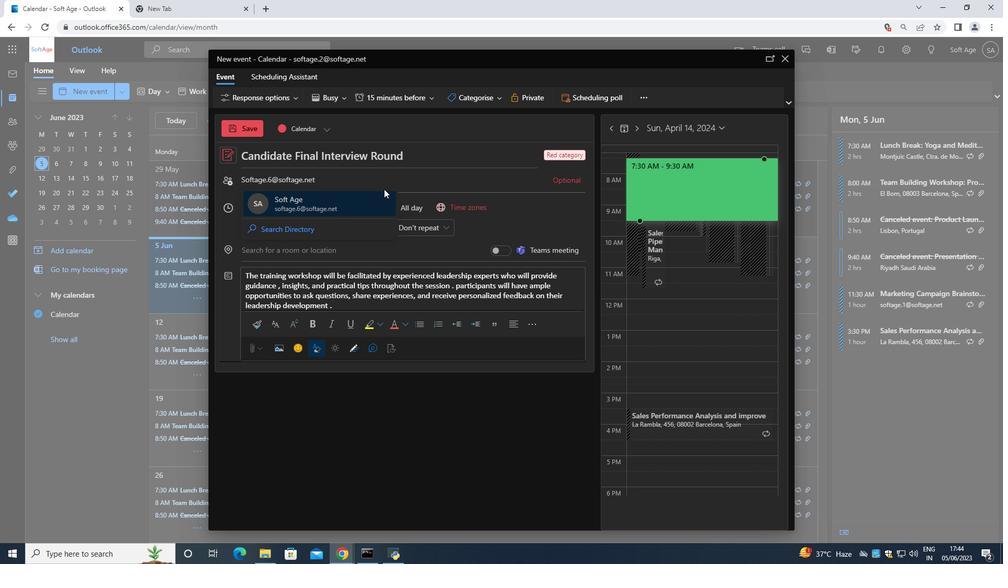 
Action: Mouse pressed left at (340, 198)
Screenshot: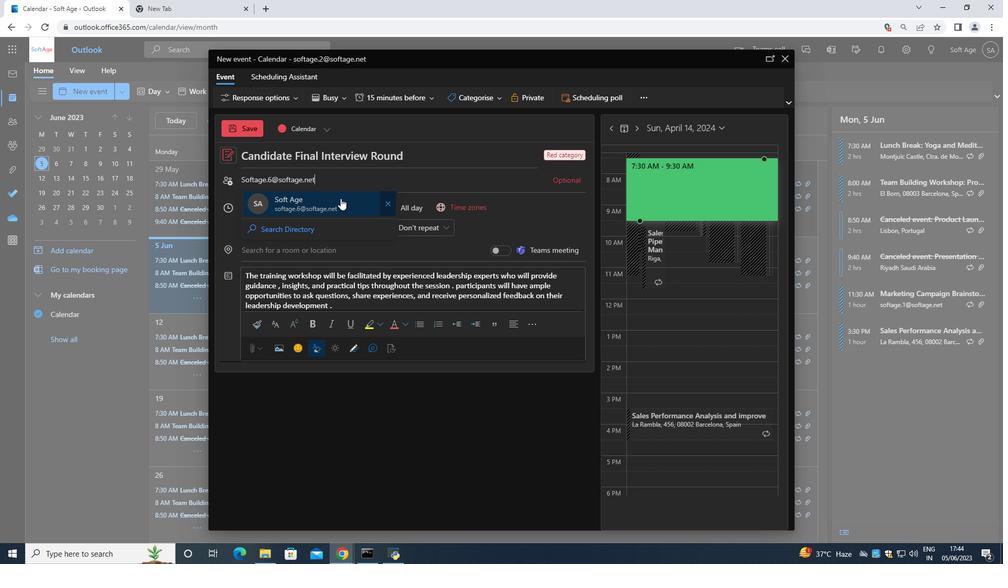 
Action: Mouse moved to (339, 198)
Screenshot: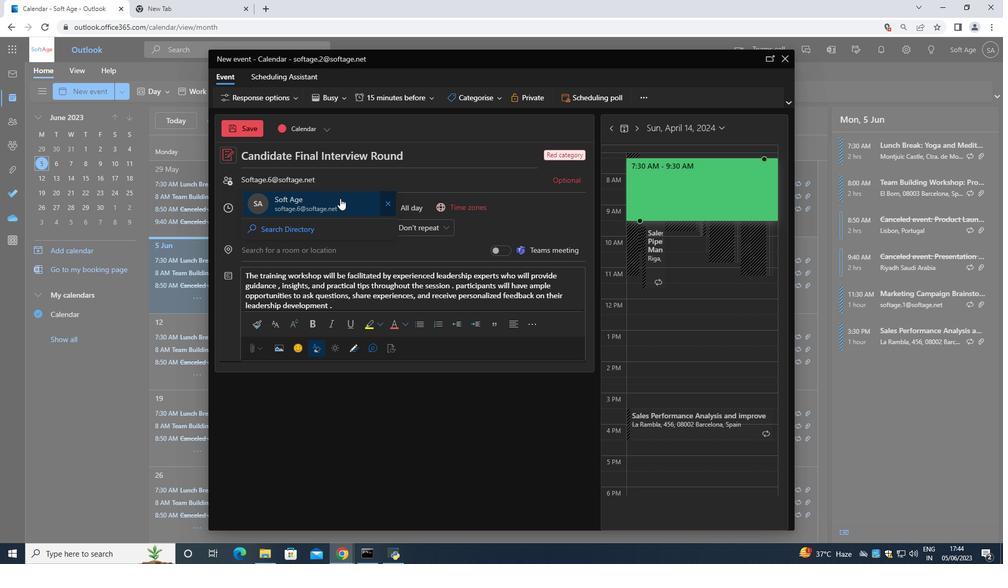 
Action: Key pressed <Key.shift>Softage,<Key.backspace>.7<Key.shift>2softage<Key.backspace><Key.backspace><Key.backspace><Key.backspace><Key.backspace><Key.backspace><Key.backspace><Key.backspace>
Screenshot: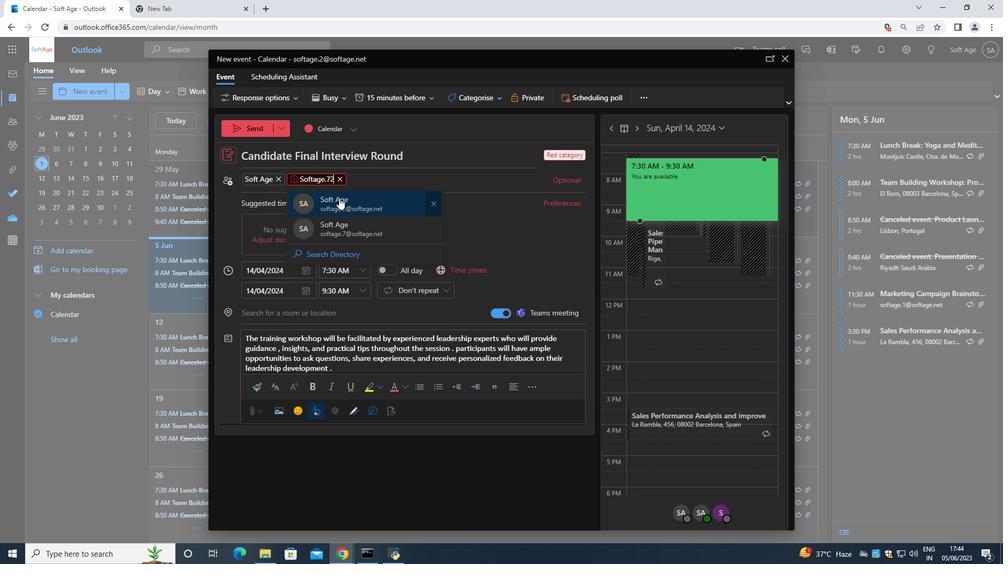 
Action: Mouse moved to (359, 212)
Screenshot: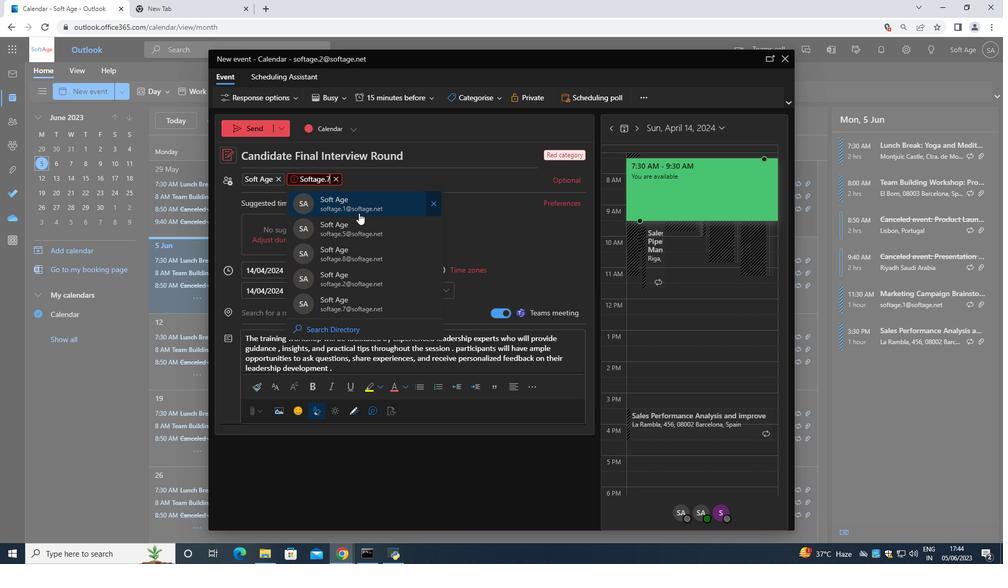 
Action: Key pressed <Key.shift>@
Screenshot: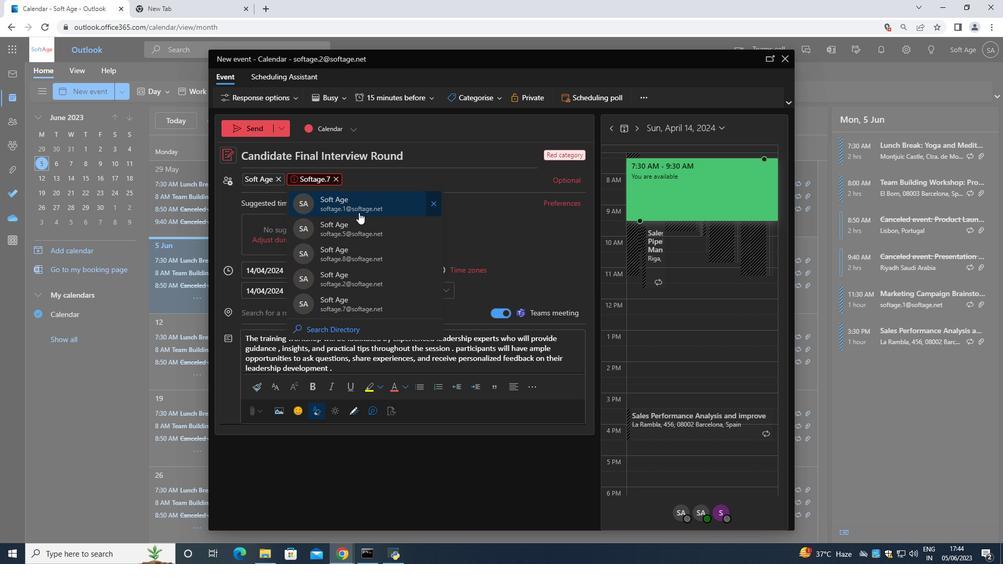 
Action: Mouse pressed left at (359, 212)
Screenshot: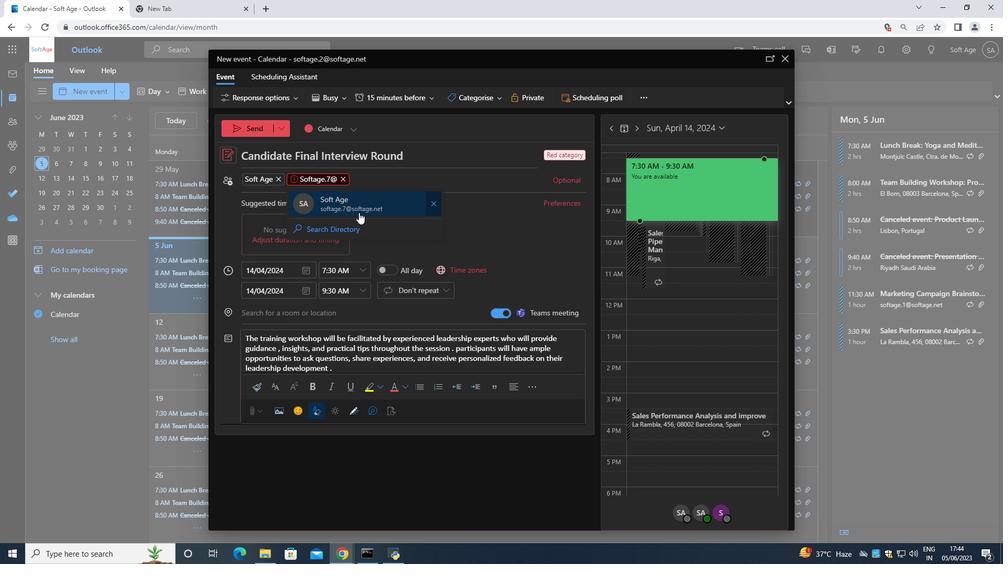 
Action: Mouse moved to (391, 97)
Screenshot: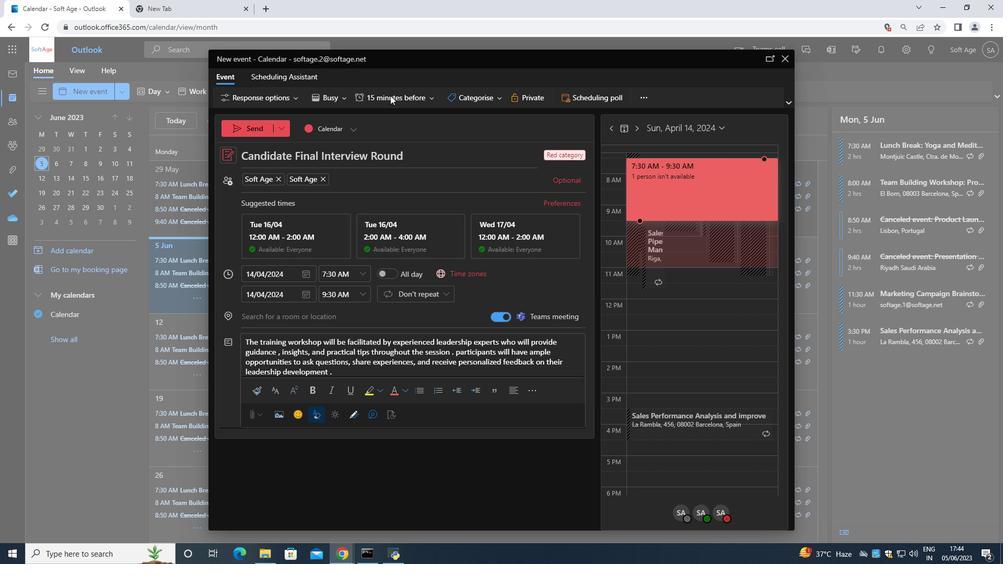 
Action: Mouse pressed left at (391, 97)
Screenshot: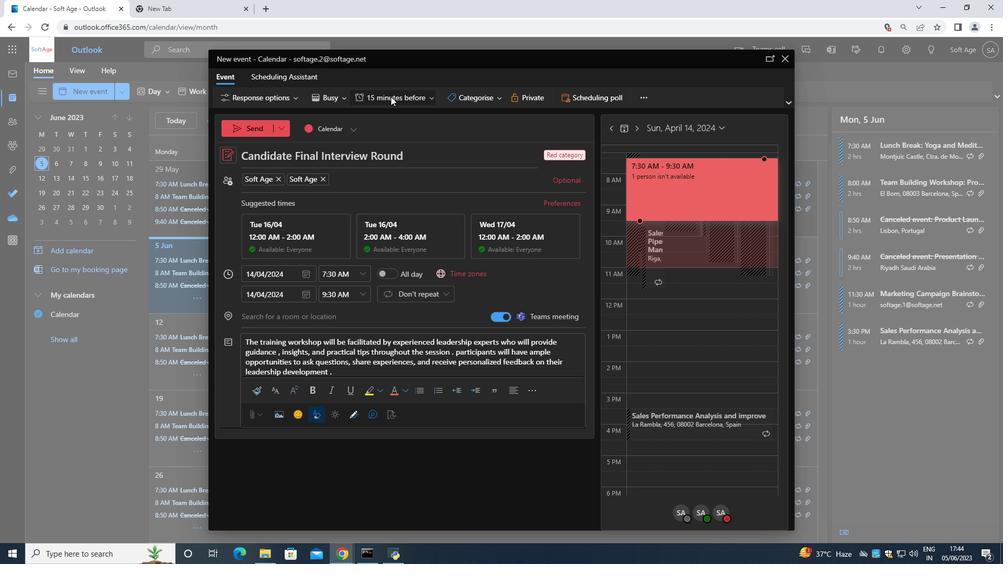 
Action: Mouse moved to (390, 236)
Screenshot: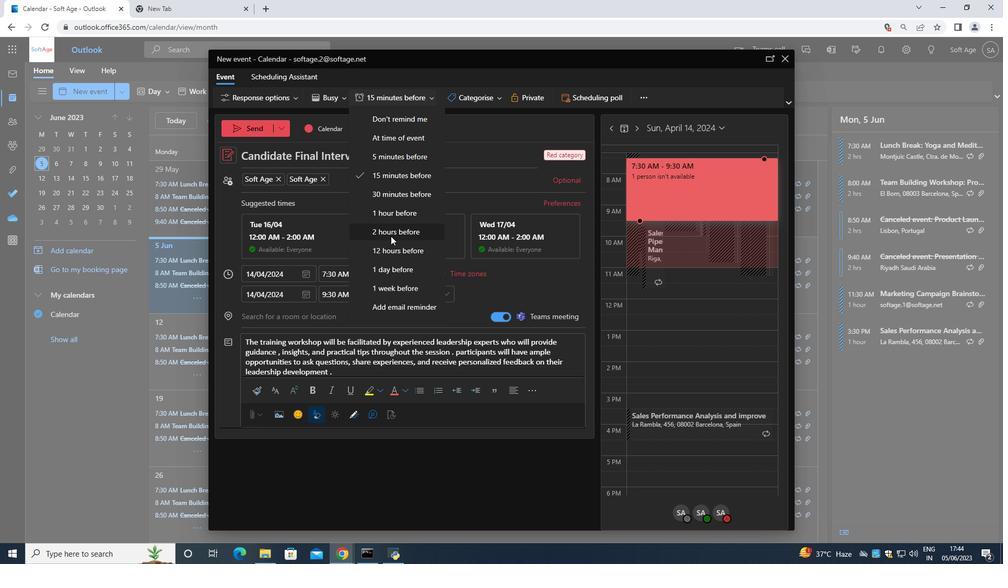 
Action: Mouse pressed left at (390, 236)
Screenshot: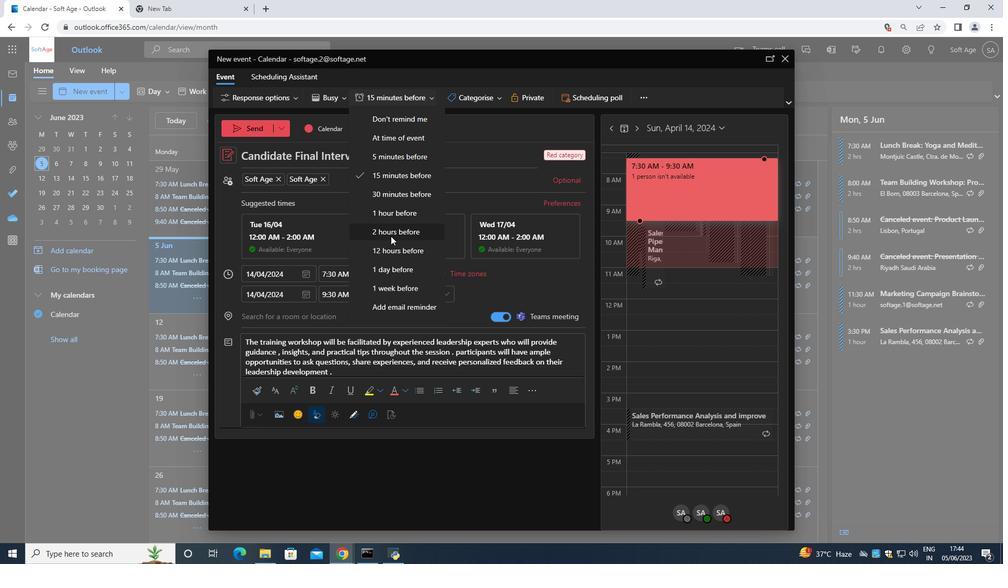 
Action: Mouse moved to (247, 133)
Screenshot: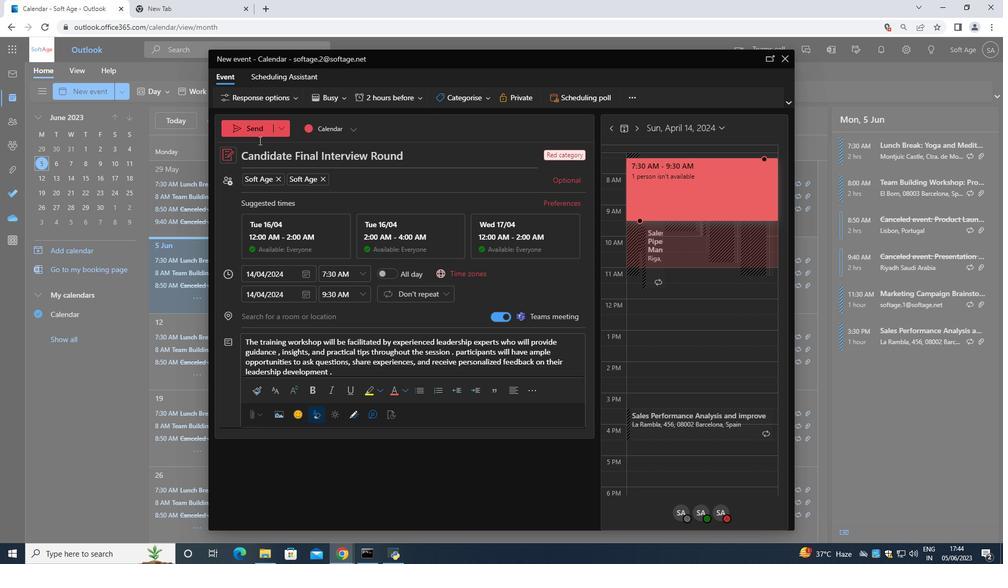 
Action: Mouse pressed left at (247, 133)
Screenshot: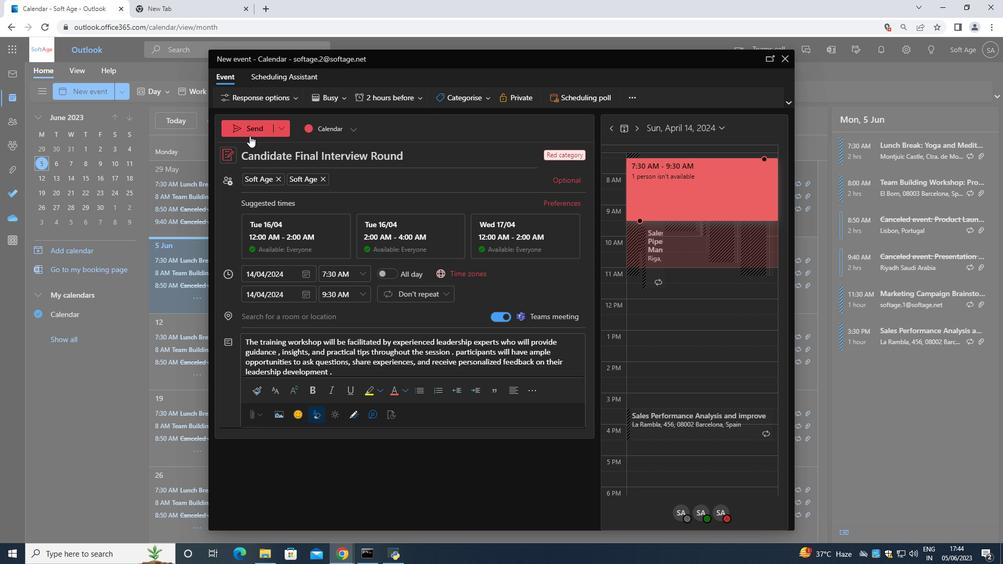 
Action: Mouse moved to (249, 132)
Screenshot: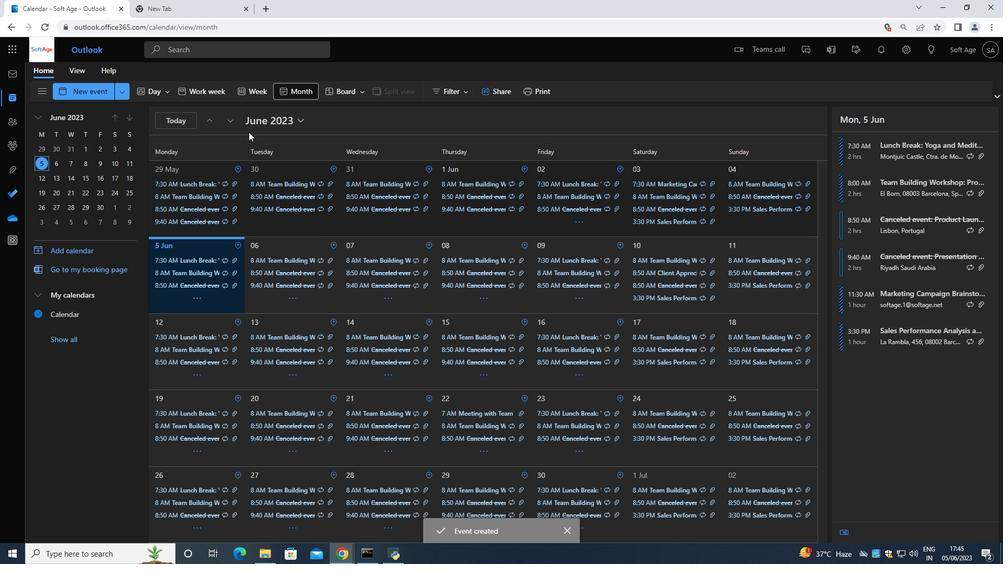 
